 Task: Set a reminder to clean out your garage on the 9th at 4:00 PM.
Action: Mouse pressed left at (94, 247)
Screenshot: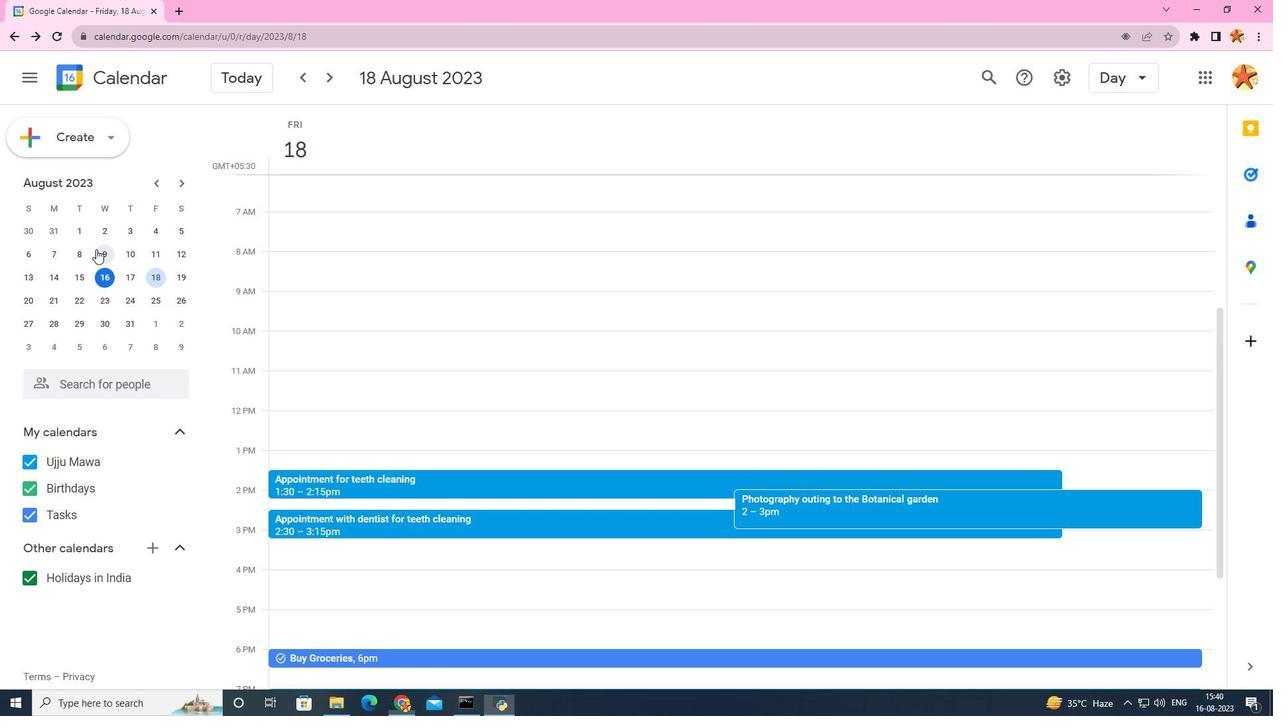 
Action: Mouse moved to (295, 364)
Screenshot: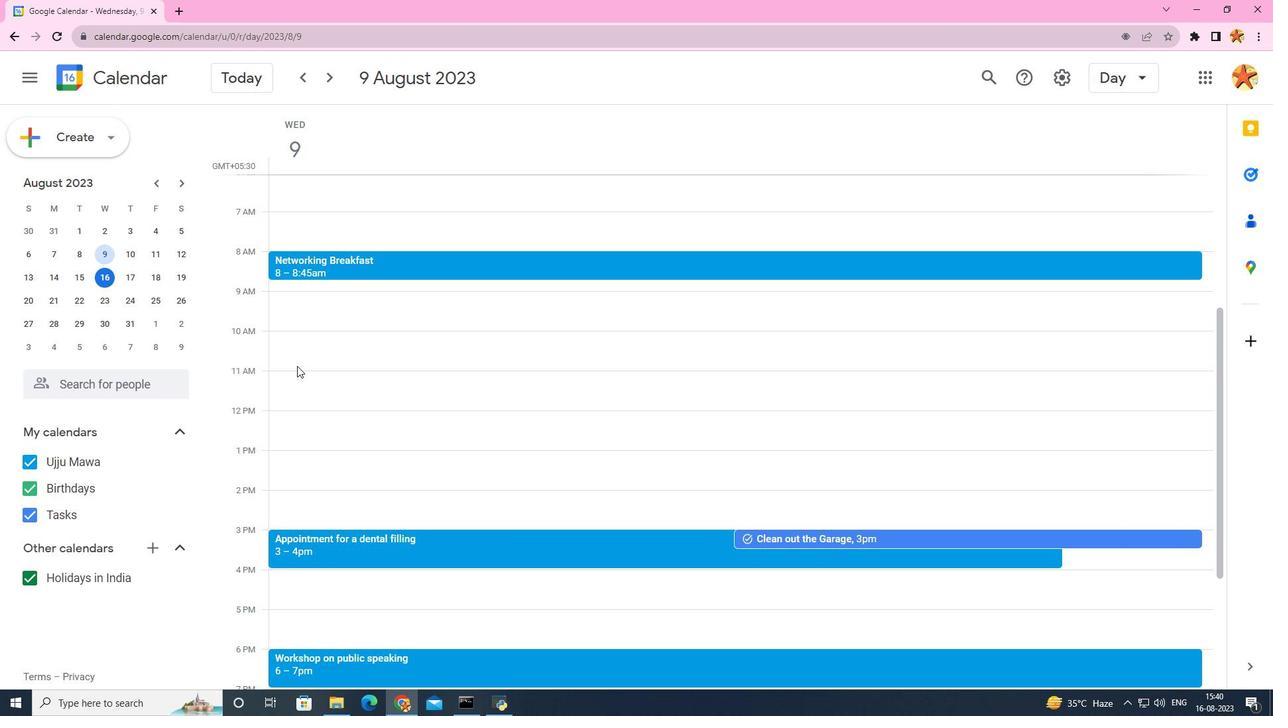 
Action: Mouse scrolled (295, 363) with delta (0, 0)
Screenshot: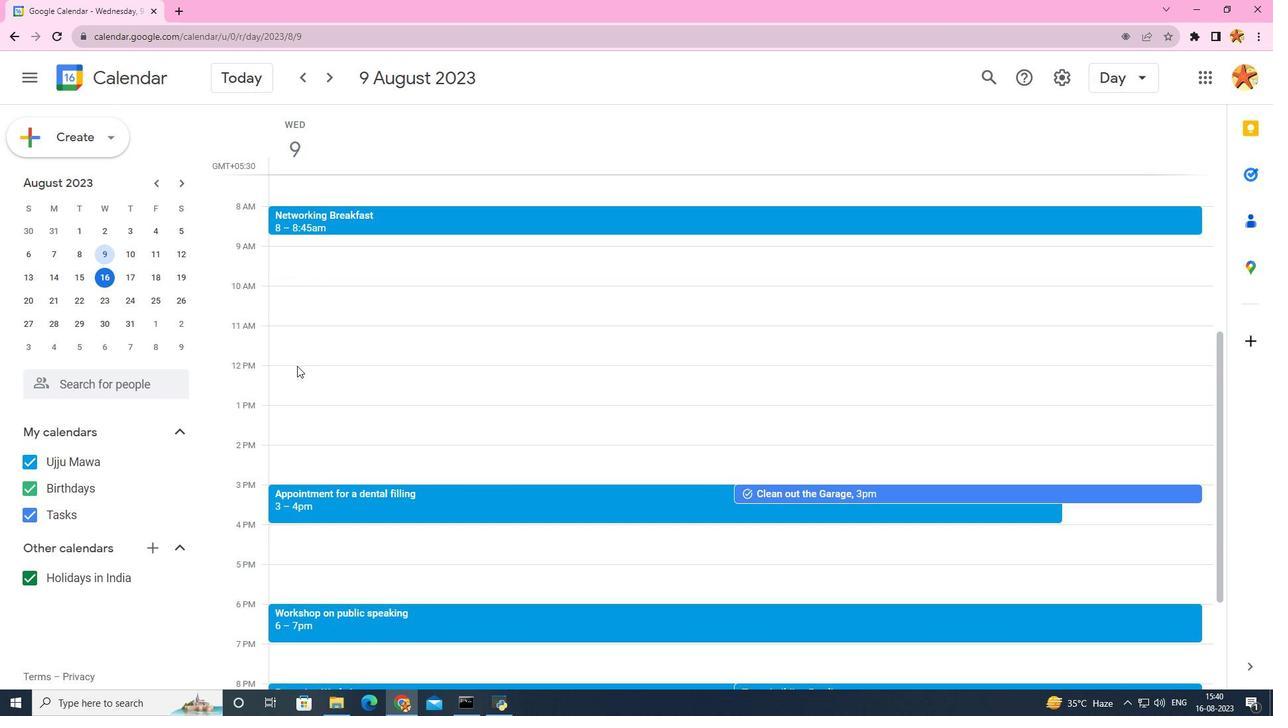 
Action: Mouse scrolled (295, 363) with delta (0, 0)
Screenshot: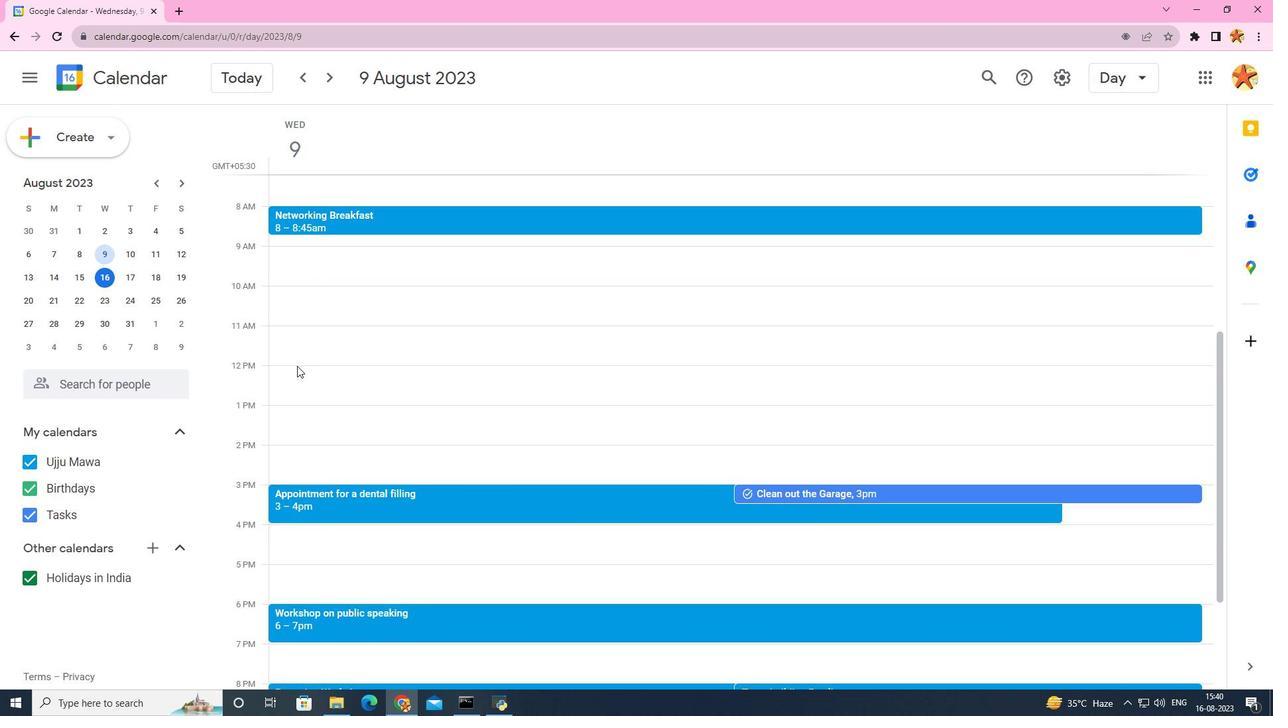 
Action: Mouse scrolled (295, 363) with delta (0, 0)
Screenshot: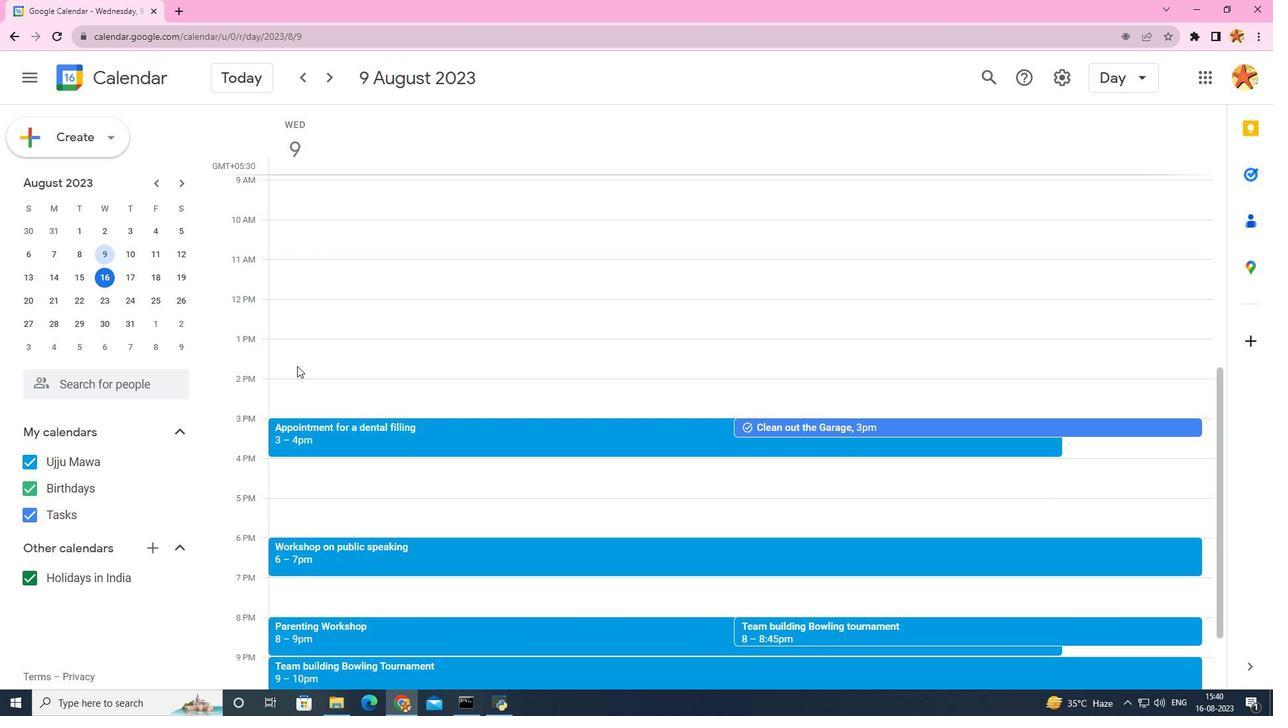 
Action: Mouse scrolled (295, 363) with delta (0, 0)
Screenshot: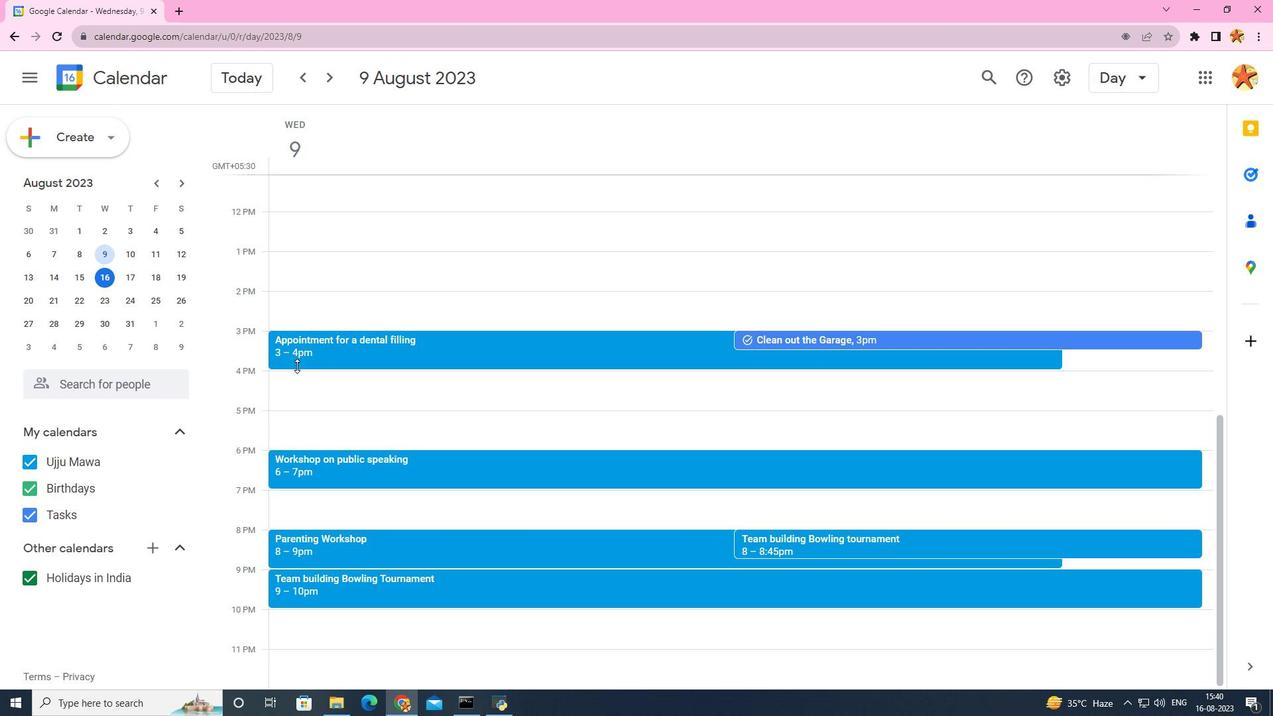 
Action: Mouse scrolled (295, 363) with delta (0, 0)
Screenshot: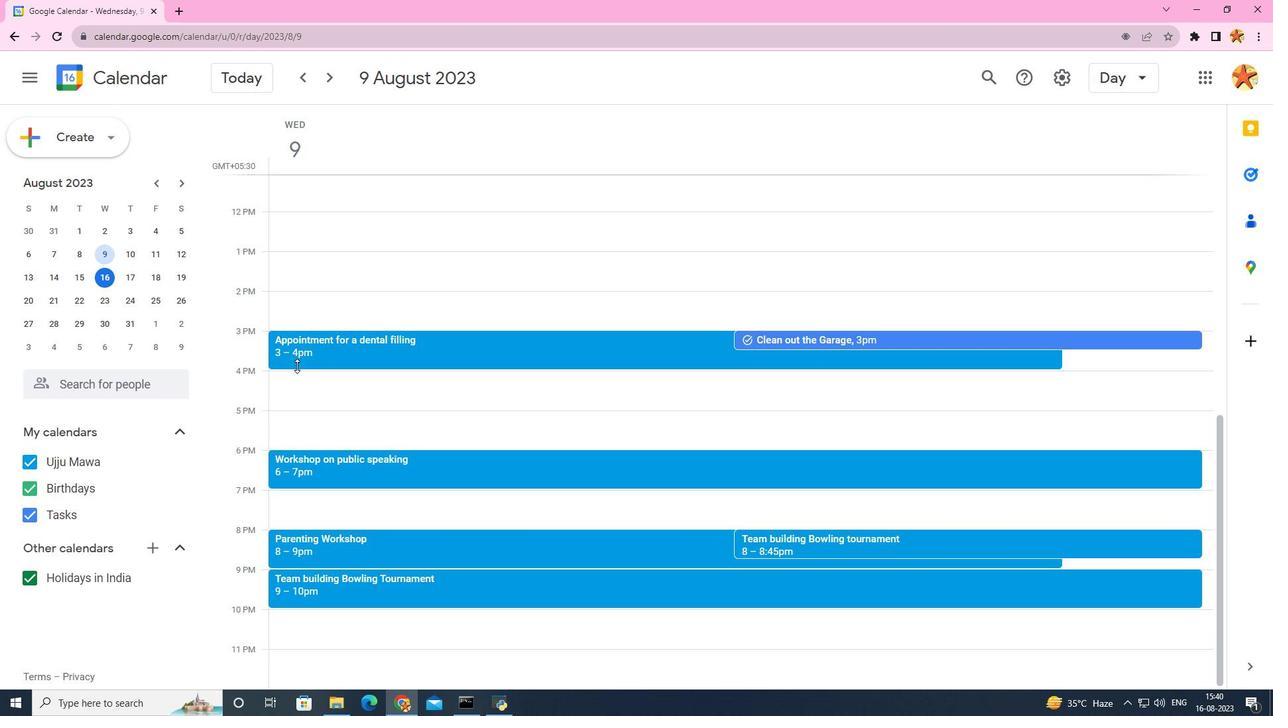 
Action: Mouse moved to (304, 395)
Screenshot: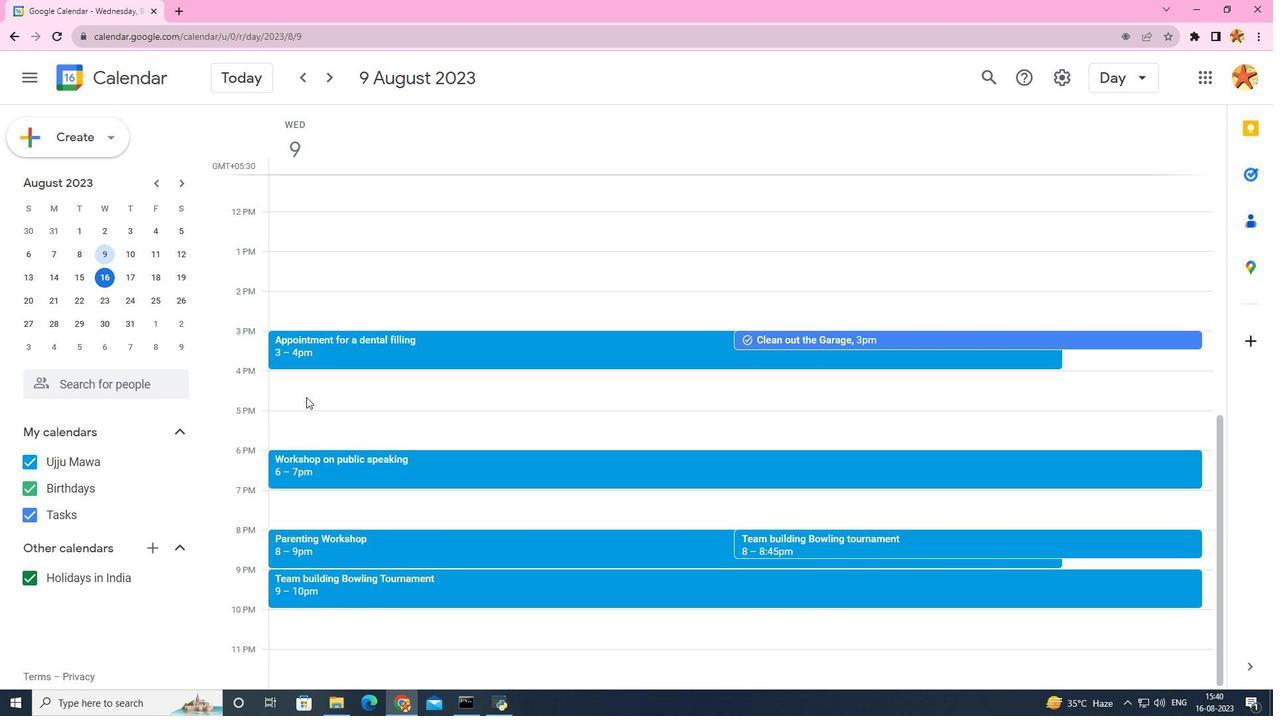 
Action: Mouse pressed left at (304, 395)
Screenshot: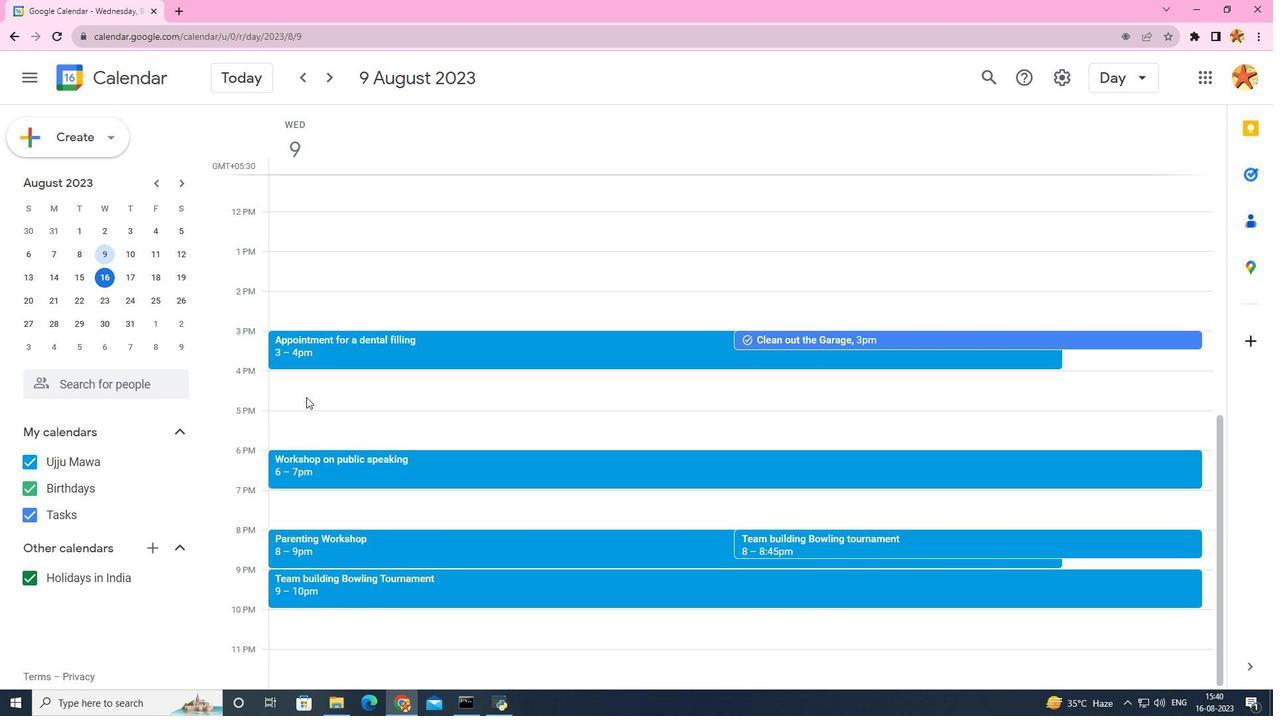 
Action: Mouse moved to (751, 285)
Screenshot: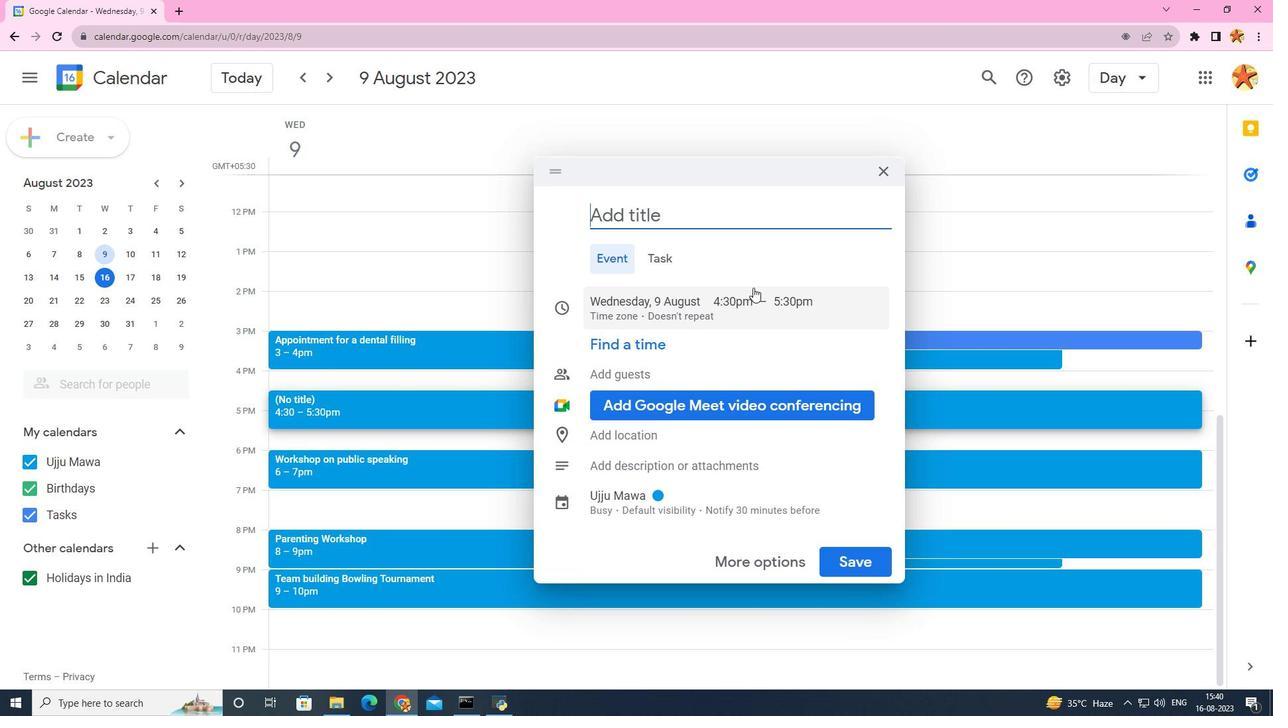 
Action: Mouse pressed left at (751, 285)
Screenshot: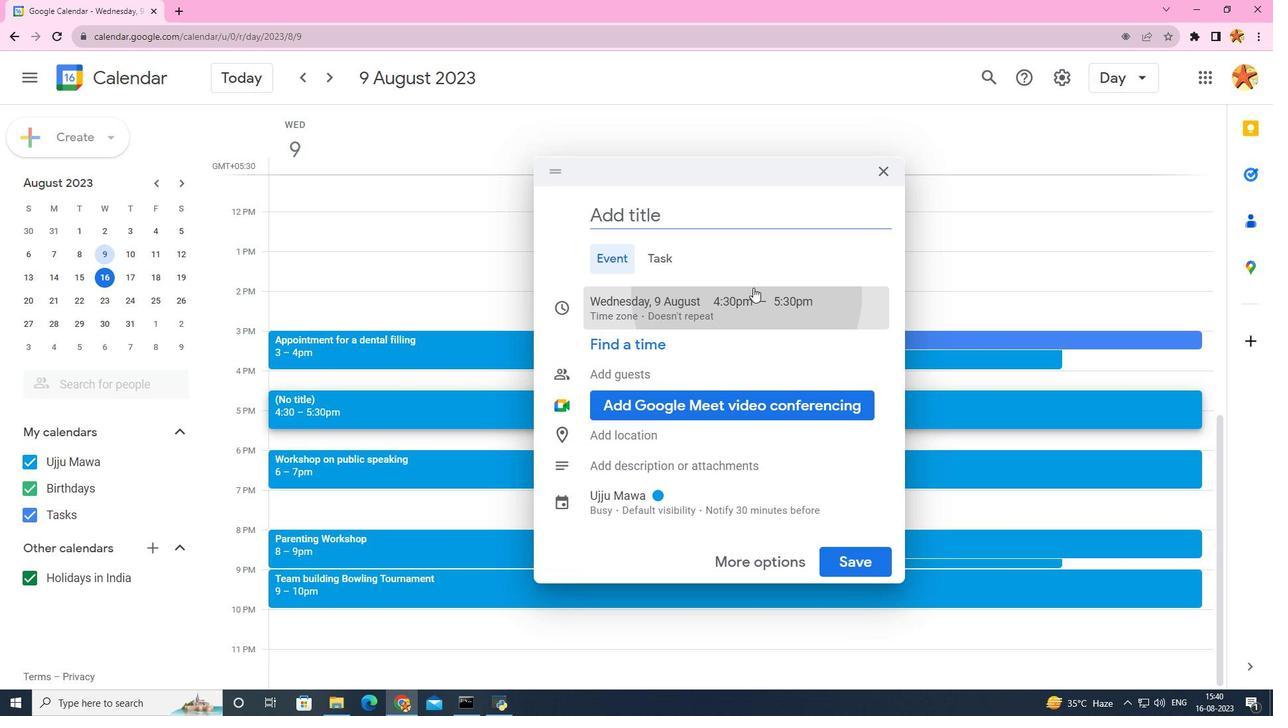 
Action: Mouse moved to (736, 297)
Screenshot: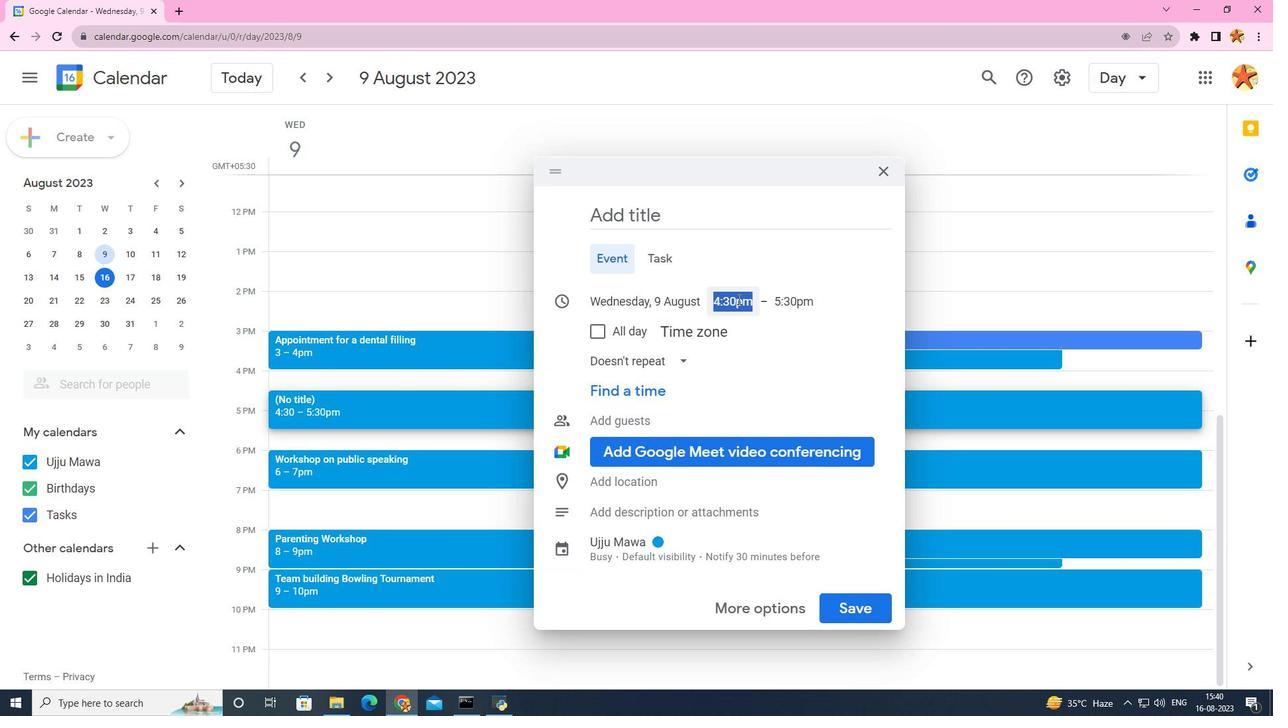 
Action: Mouse pressed left at (736, 297)
Screenshot: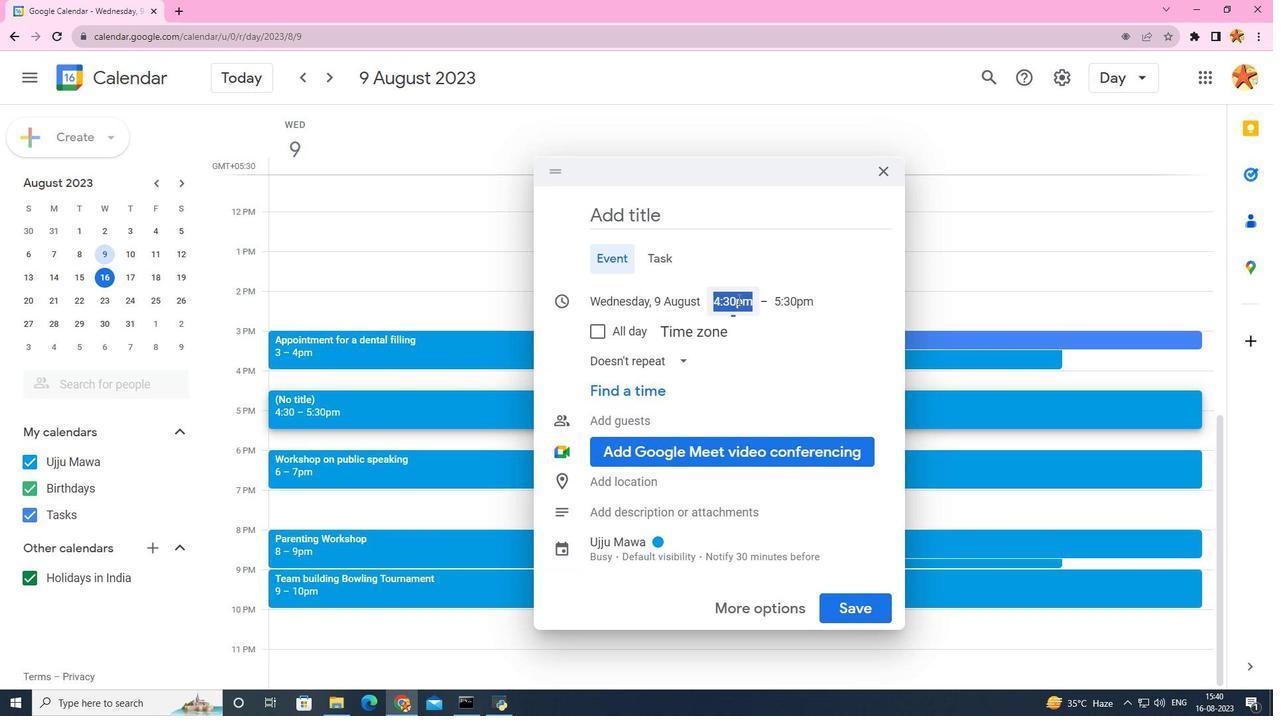 
Action: Mouse moved to (779, 348)
Screenshot: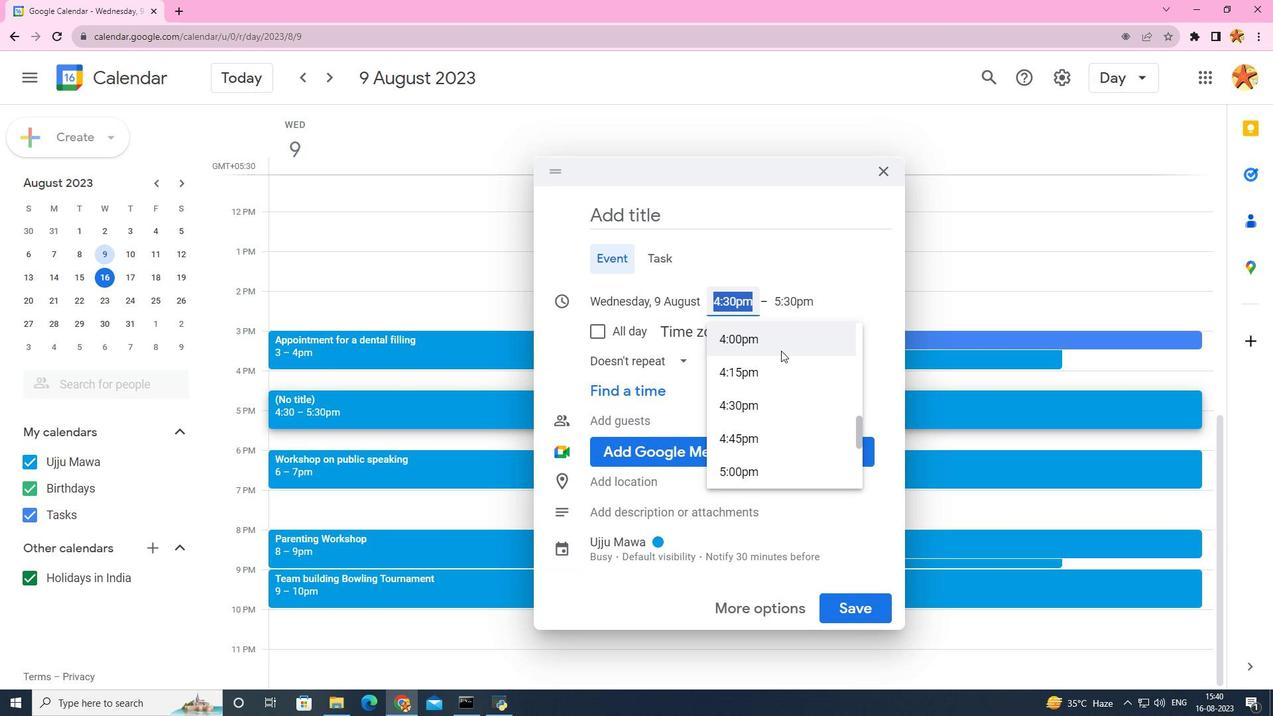 
Action: Mouse pressed left at (779, 348)
Screenshot: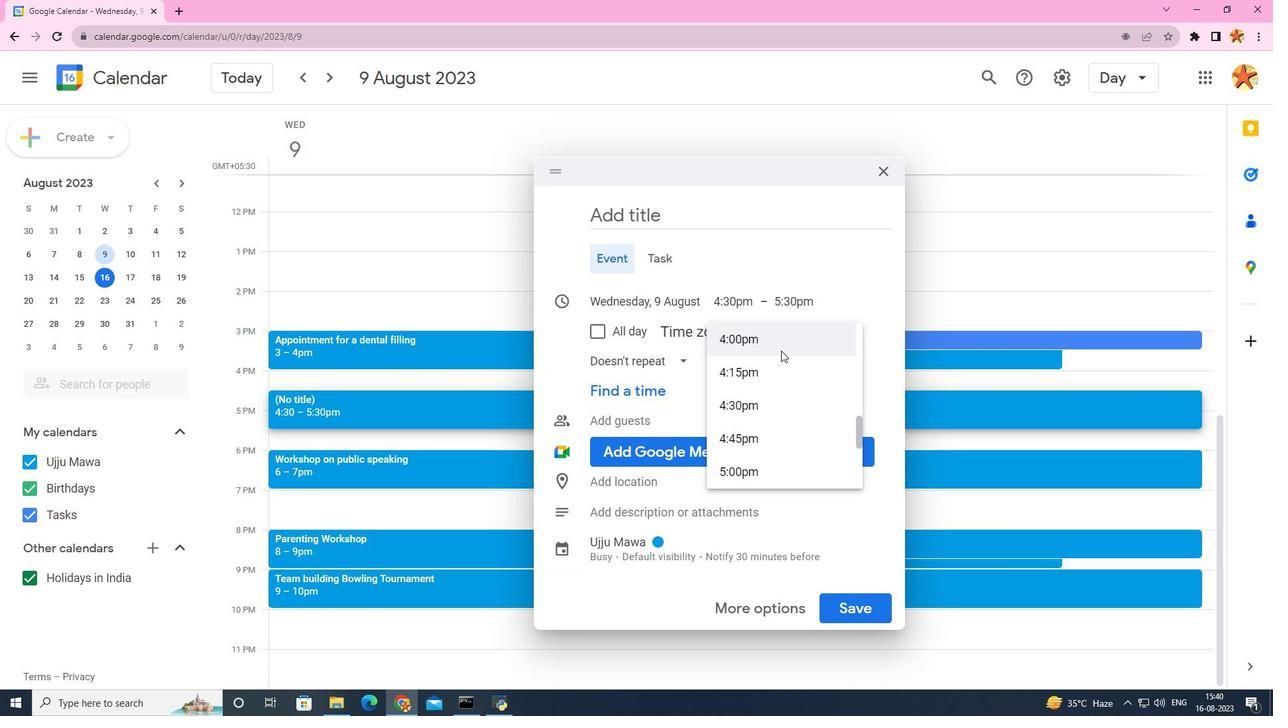 
Action: Mouse moved to (790, 318)
Screenshot: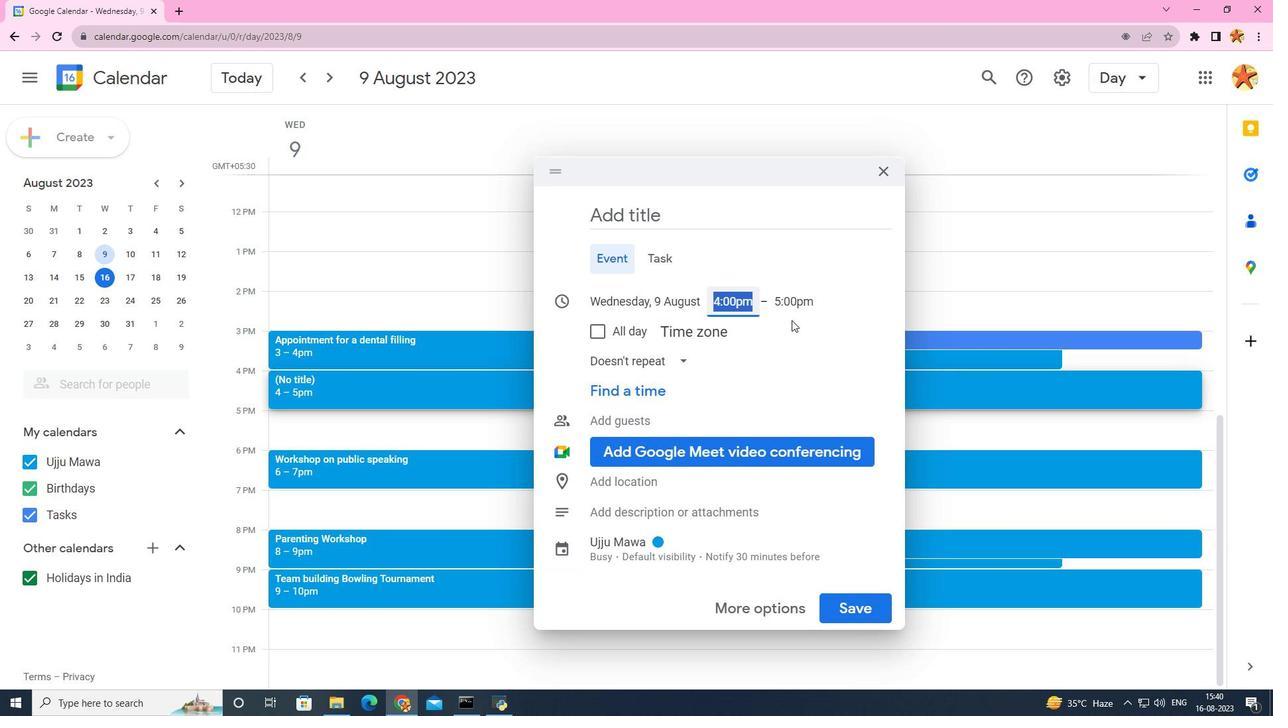 
Action: Mouse pressed left at (790, 318)
Screenshot: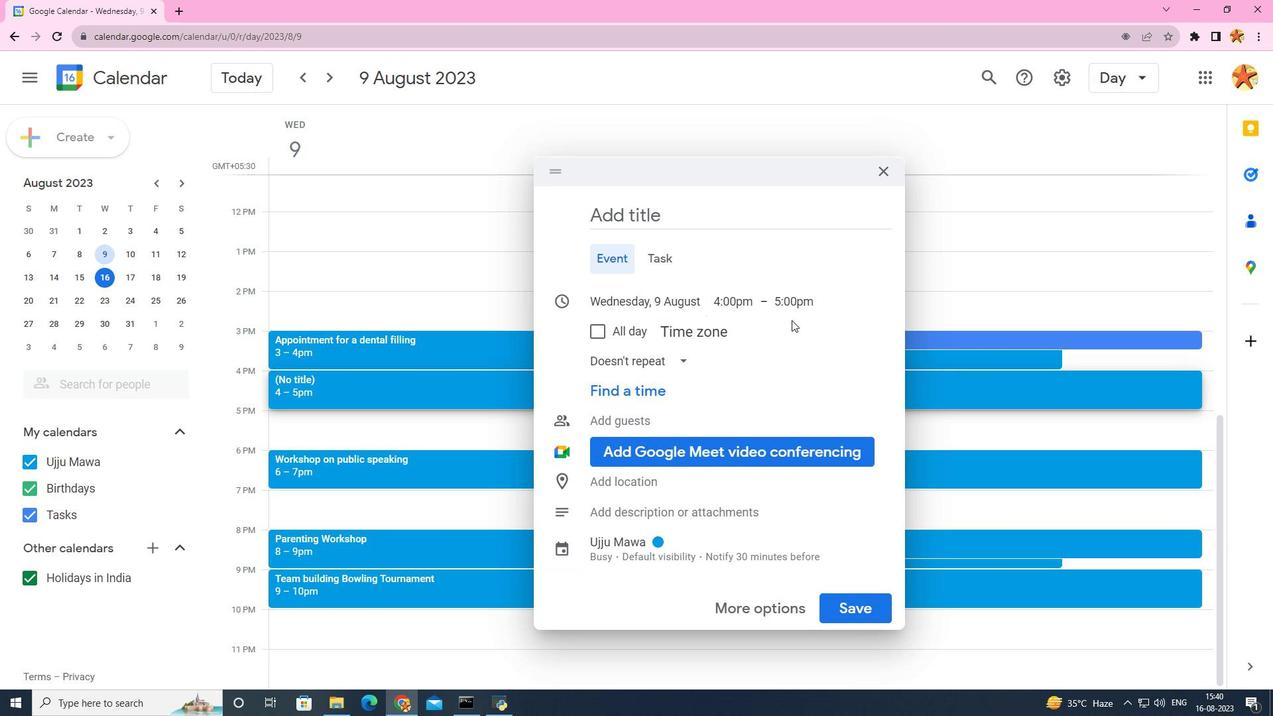 
Action: Mouse moved to (803, 311)
Screenshot: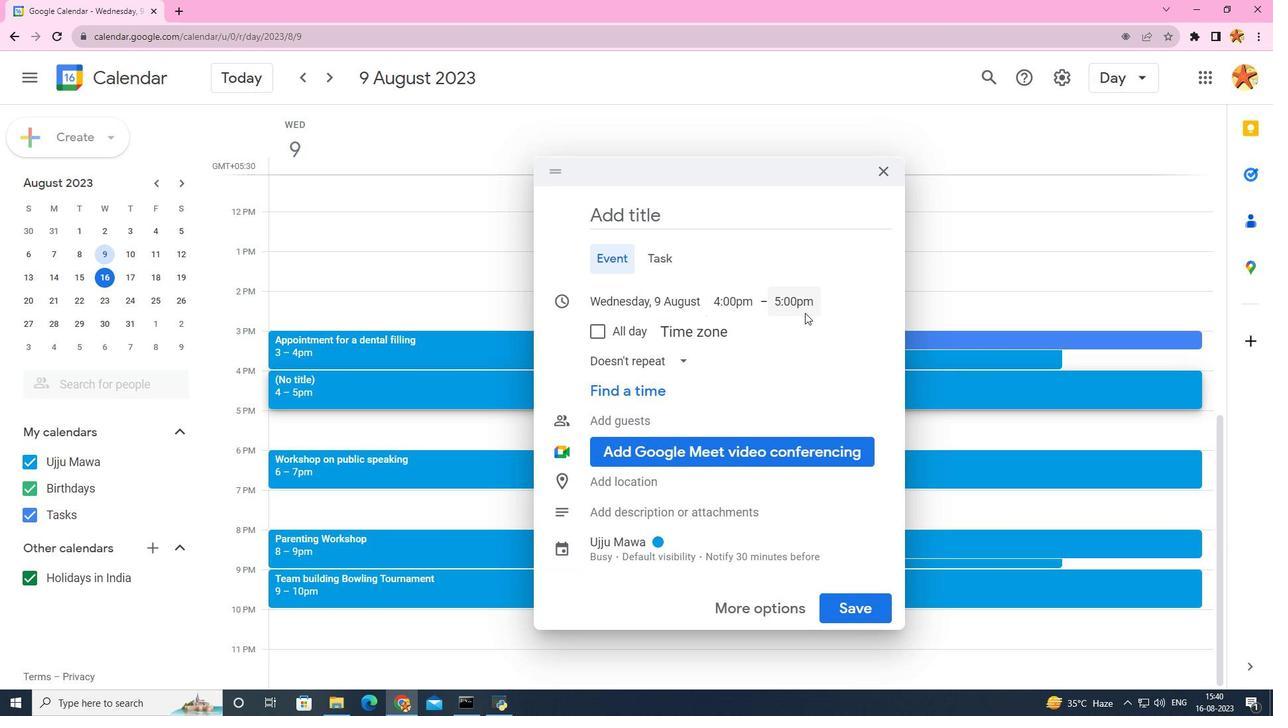 
Action: Mouse pressed left at (803, 311)
Screenshot: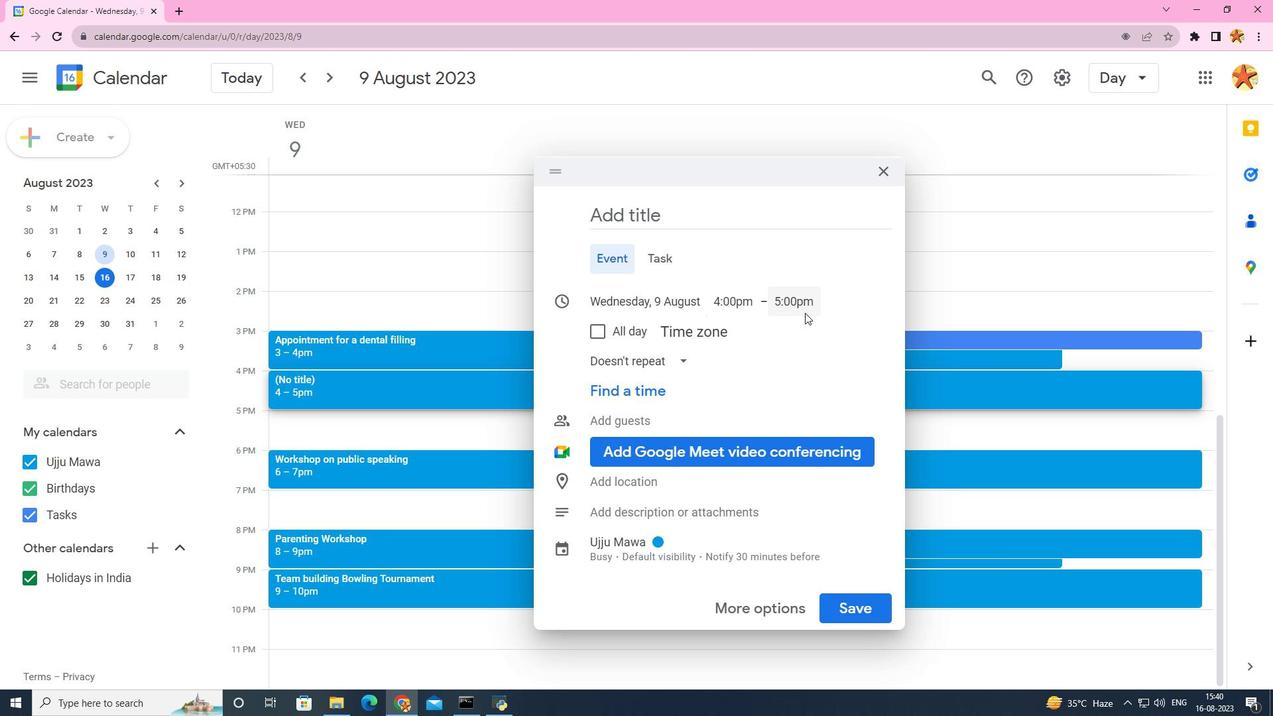 
Action: Mouse moved to (841, 441)
Screenshot: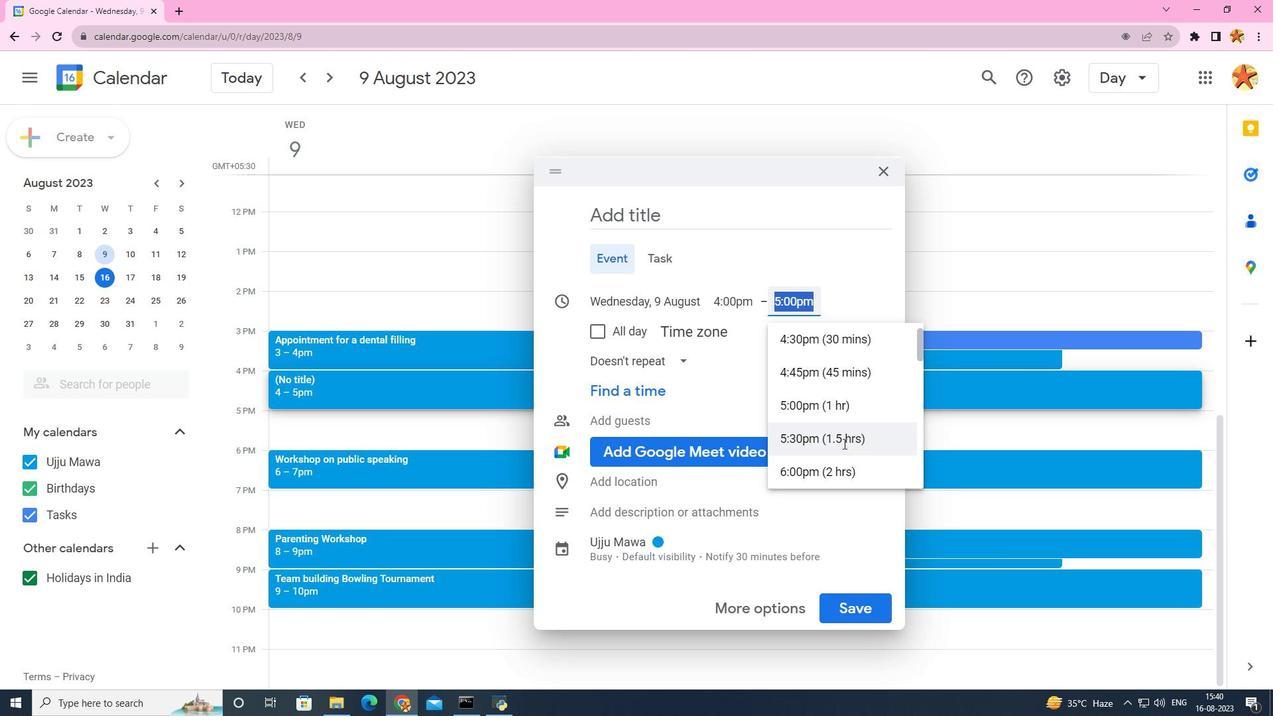 
Action: Mouse pressed left at (841, 441)
Screenshot: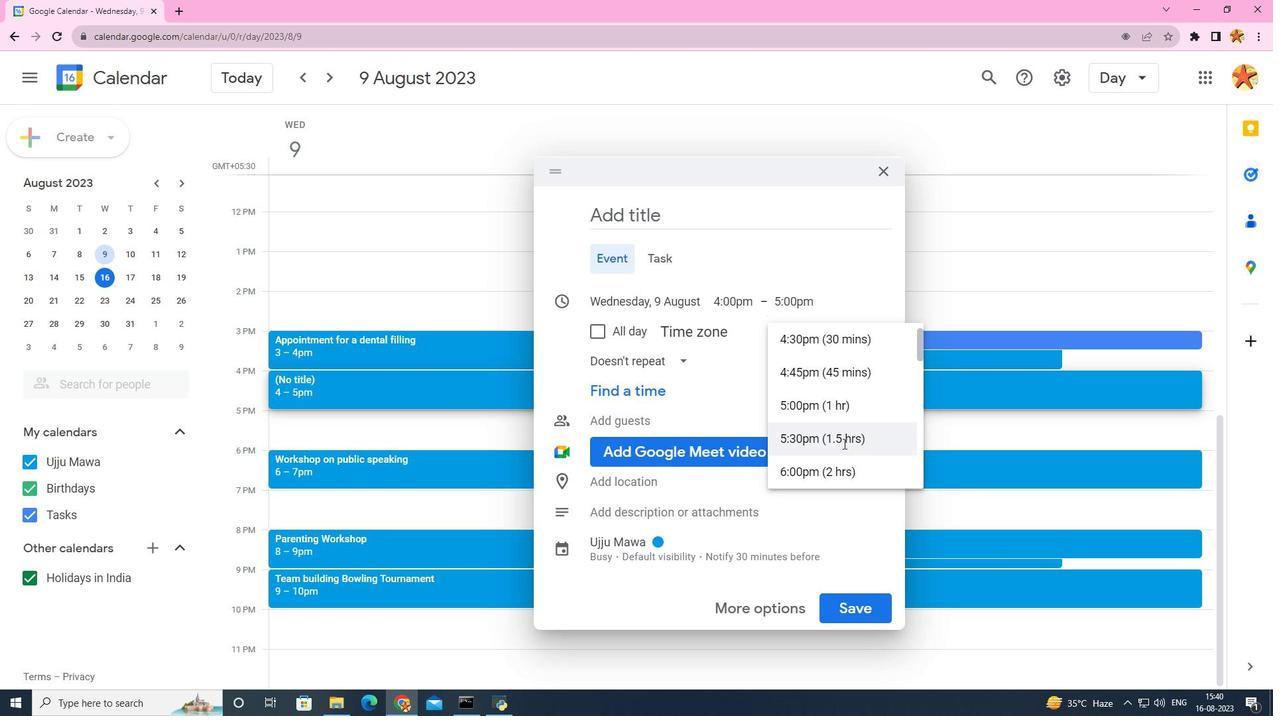 
Action: Mouse moved to (658, 209)
Screenshot: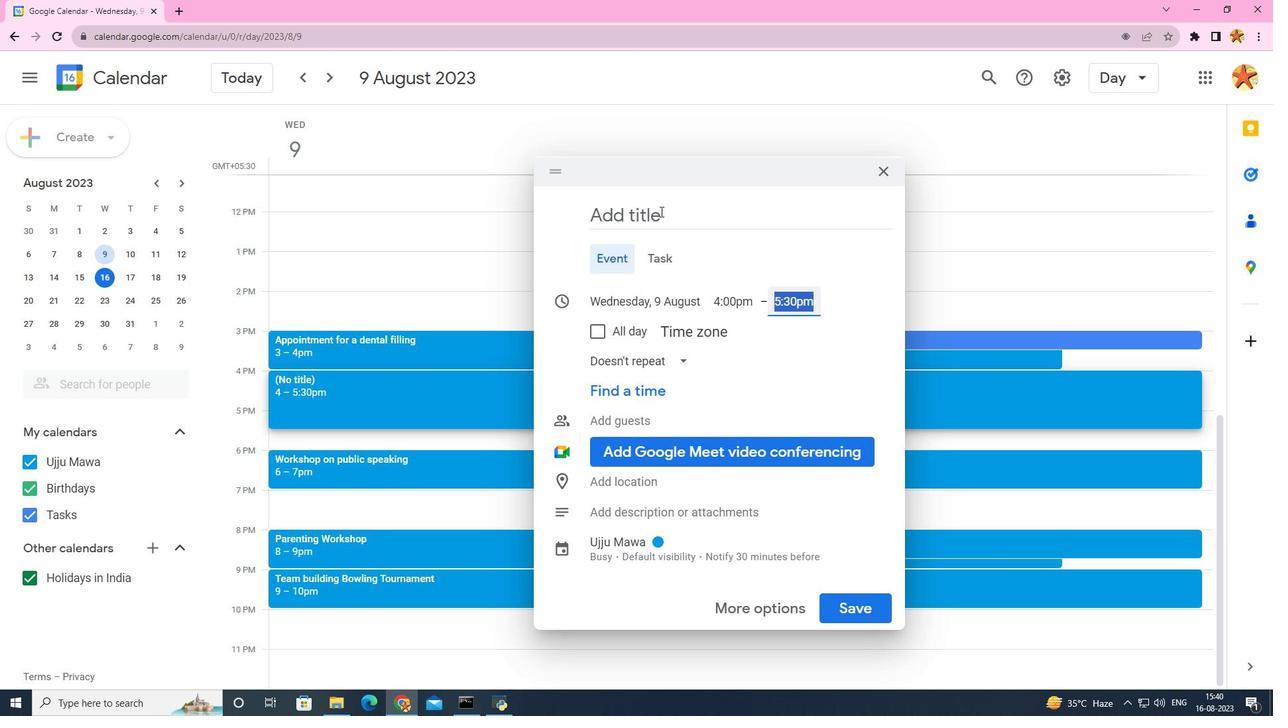 
Action: Mouse pressed left at (658, 209)
Screenshot: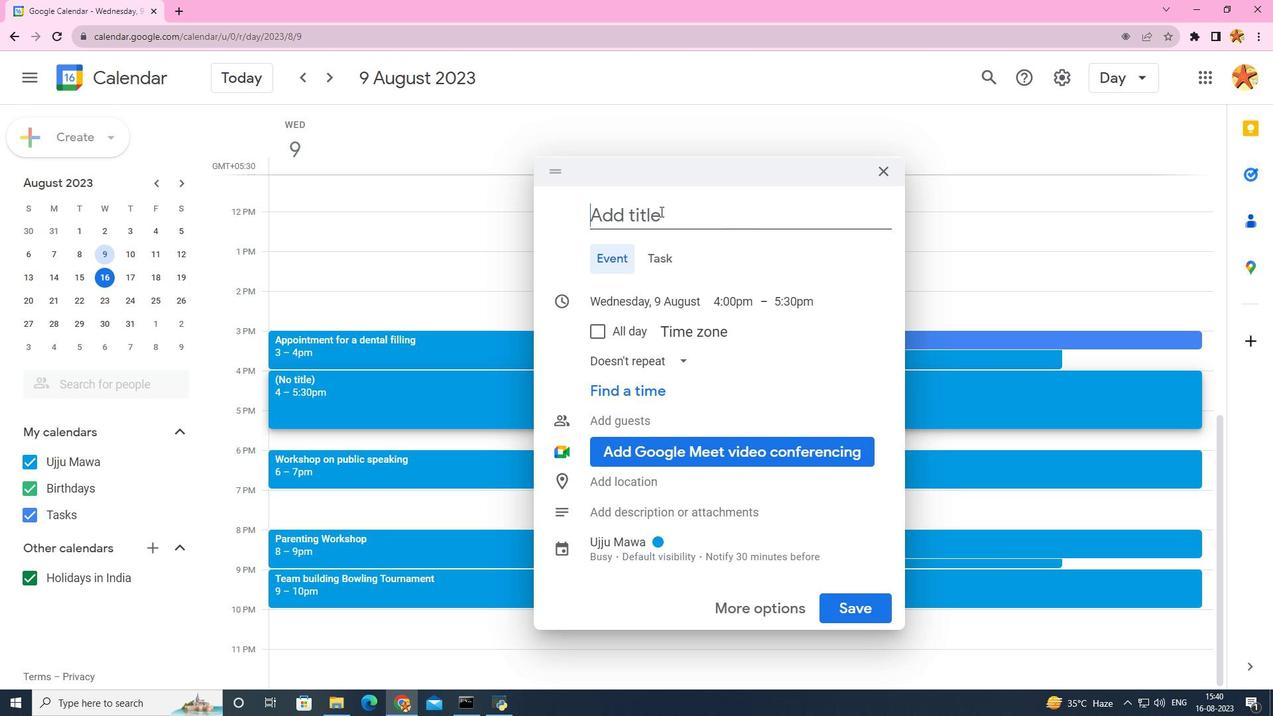 
Action: Key pressed <Key.caps_lock>C<Key.caps_lock>
Screenshot: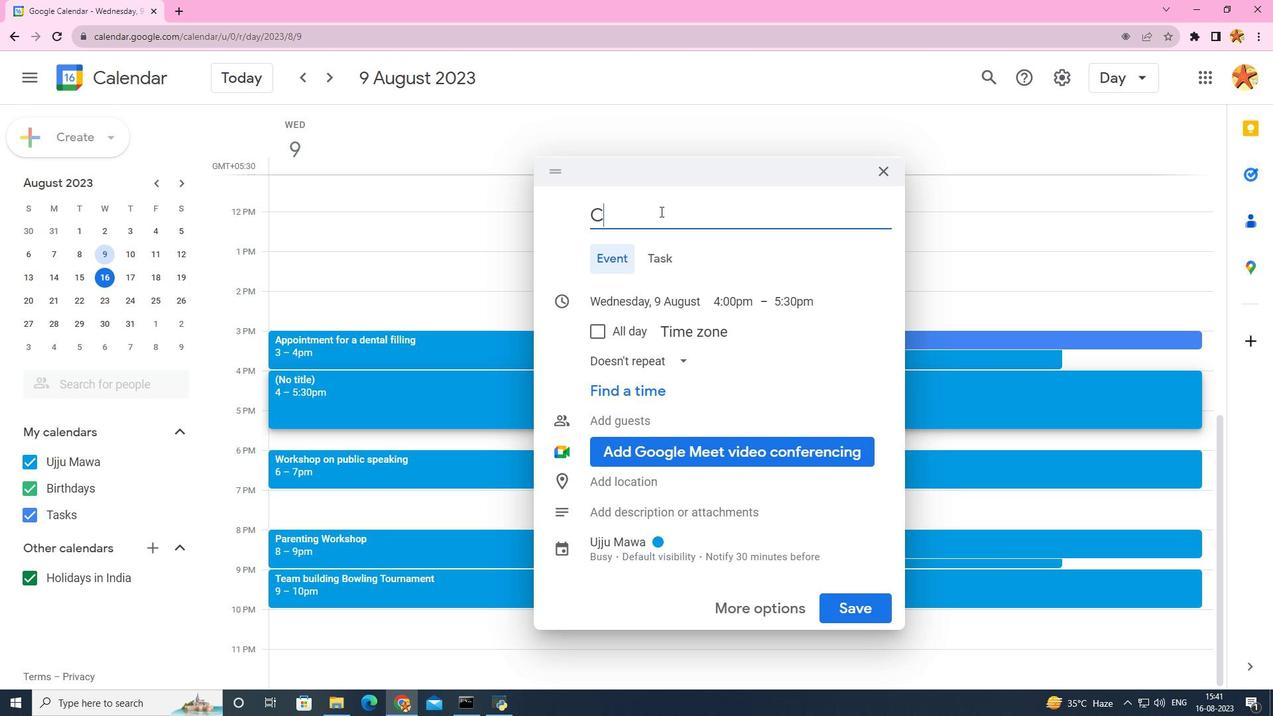 
Action: Mouse moved to (679, 202)
Screenshot: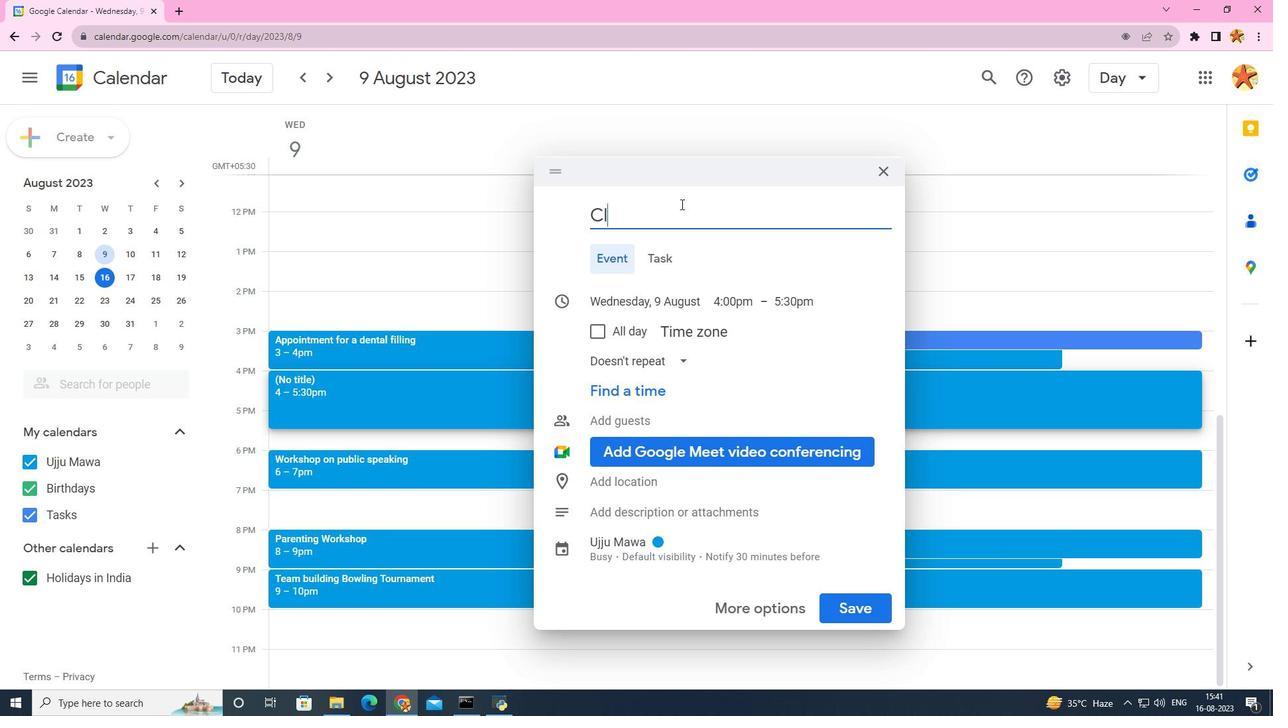 
Action: Key pressed lean<Key.space>o
Screenshot: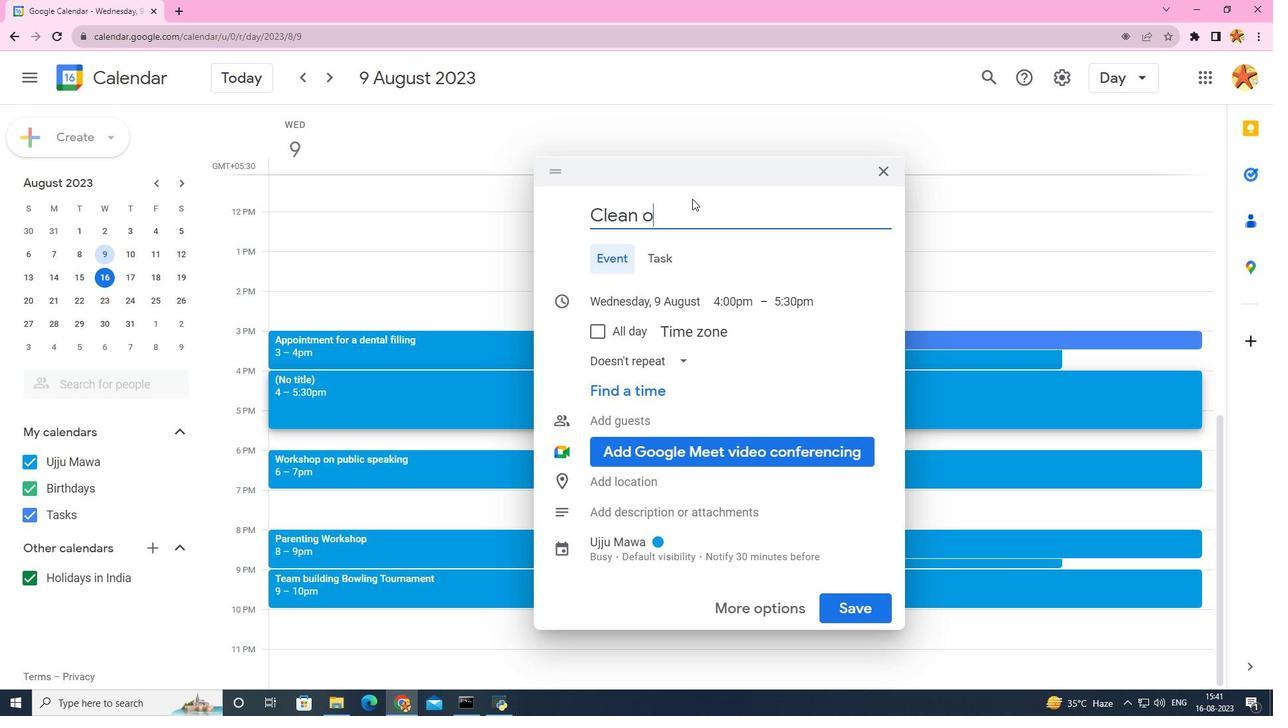 
Action: Mouse moved to (690, 197)
Screenshot: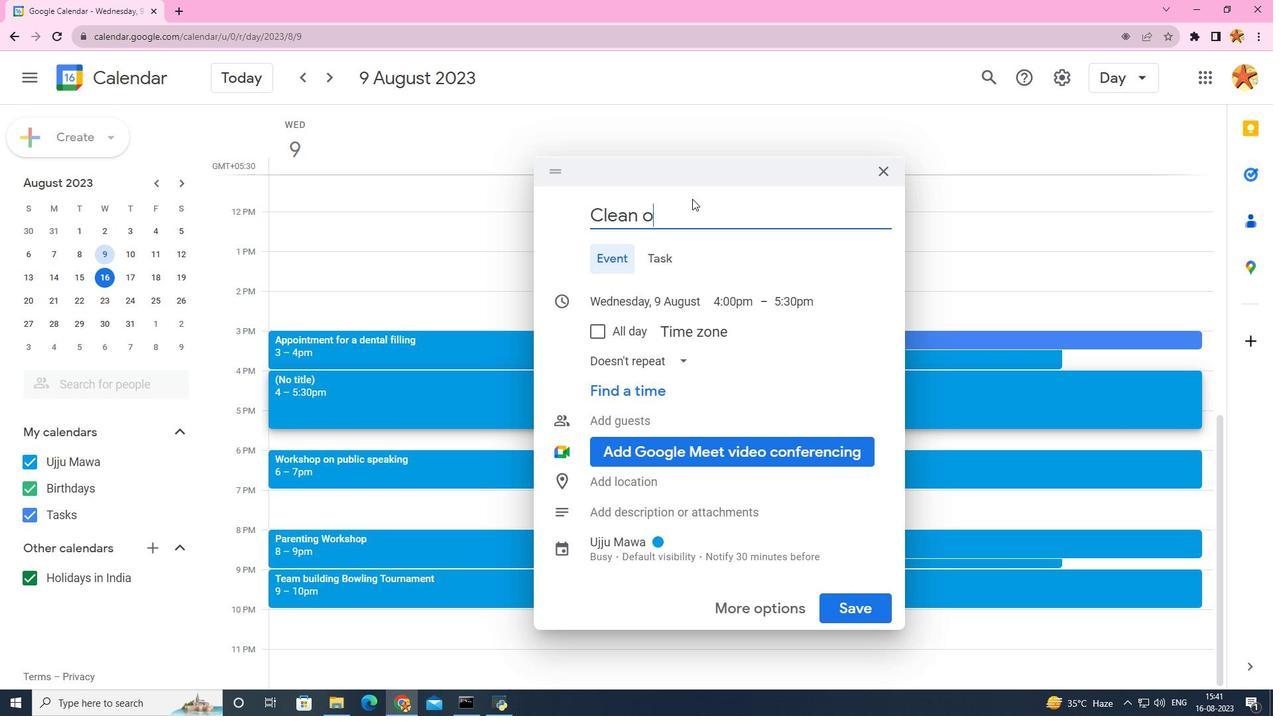 
Action: Key pressed ut<Key.space>the<Key.space><Key.caps_lock>G<Key.caps_lock>arage
Screenshot: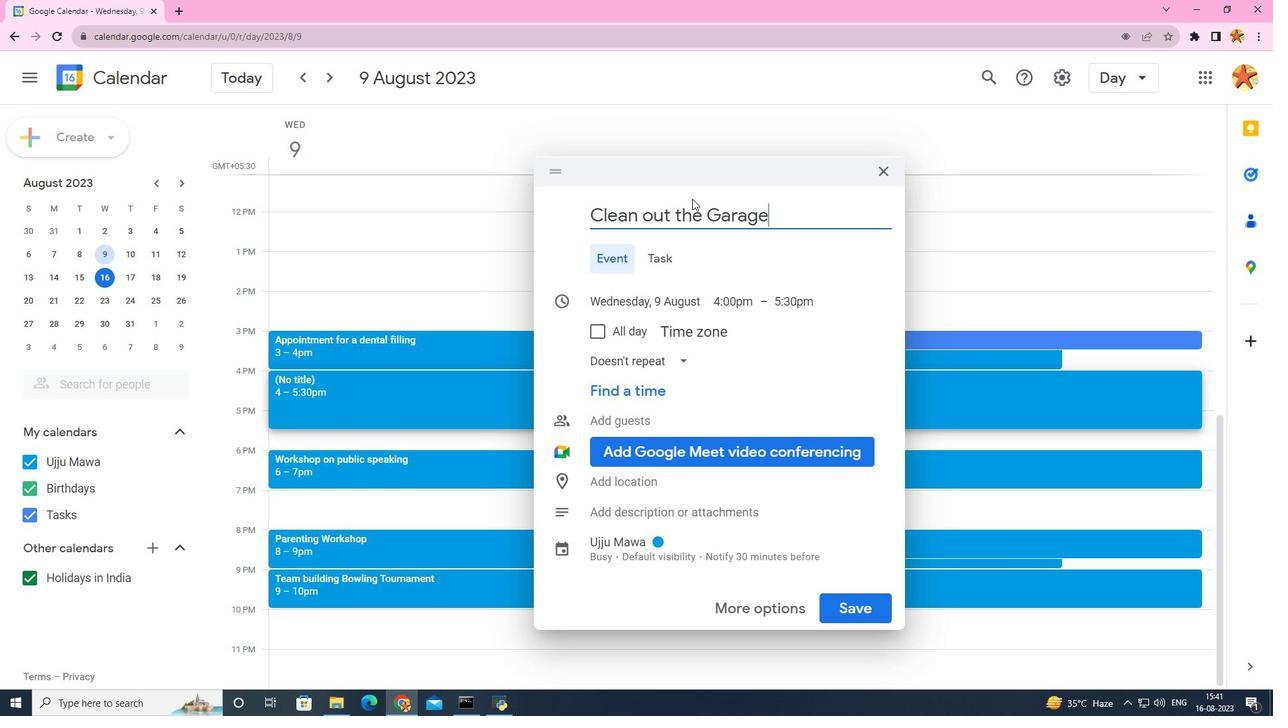 
Action: Mouse moved to (839, 348)
Screenshot: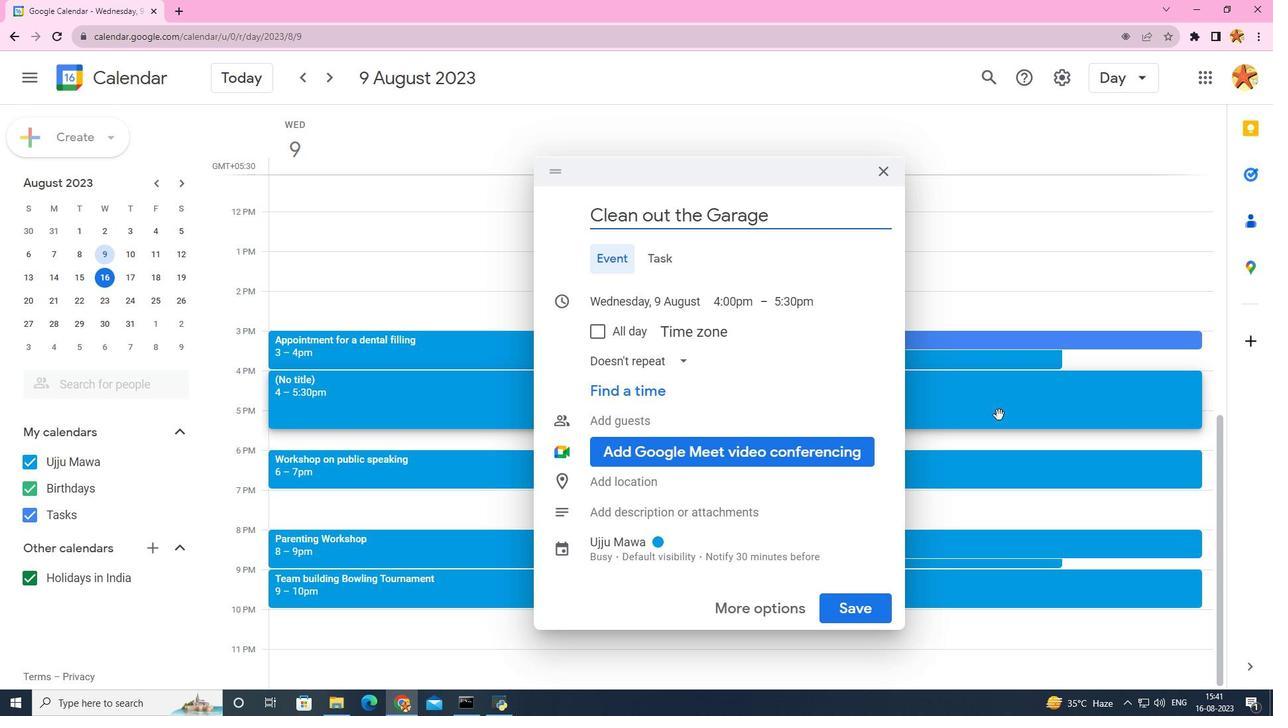 
Action: Mouse scrolled (839, 347) with delta (0, 0)
Screenshot: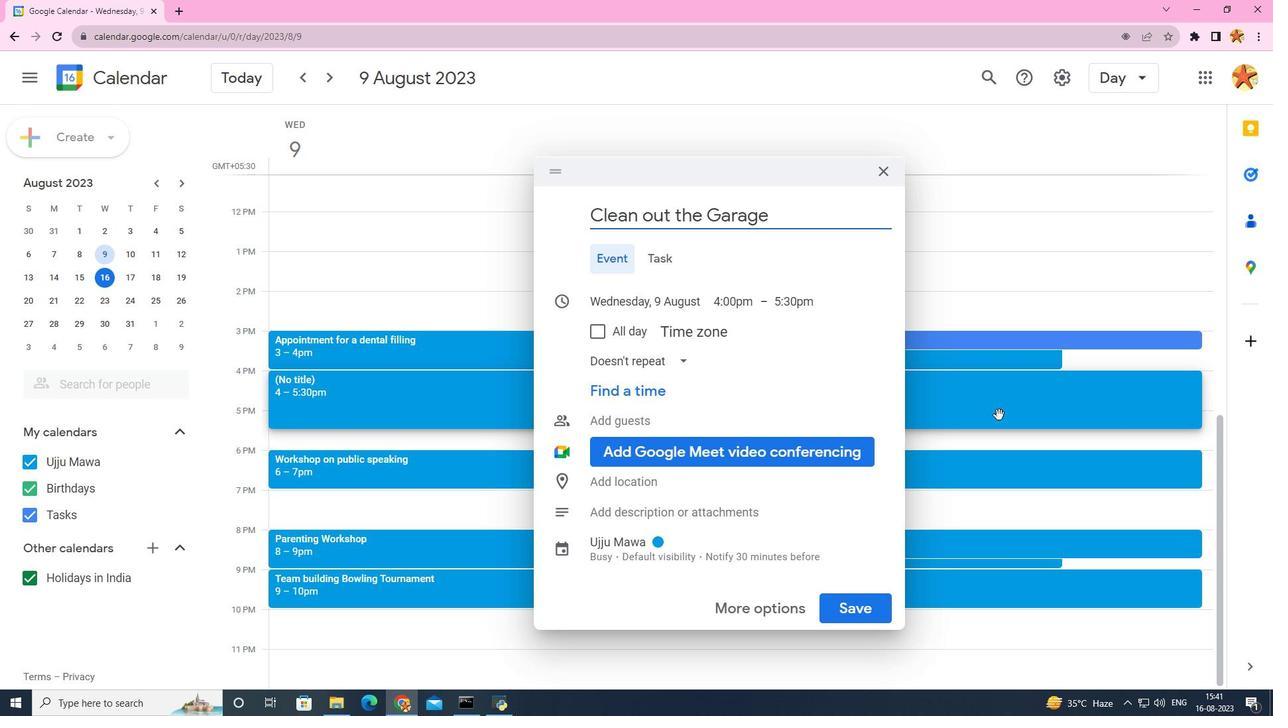 
Action: Mouse moved to (806, 307)
Screenshot: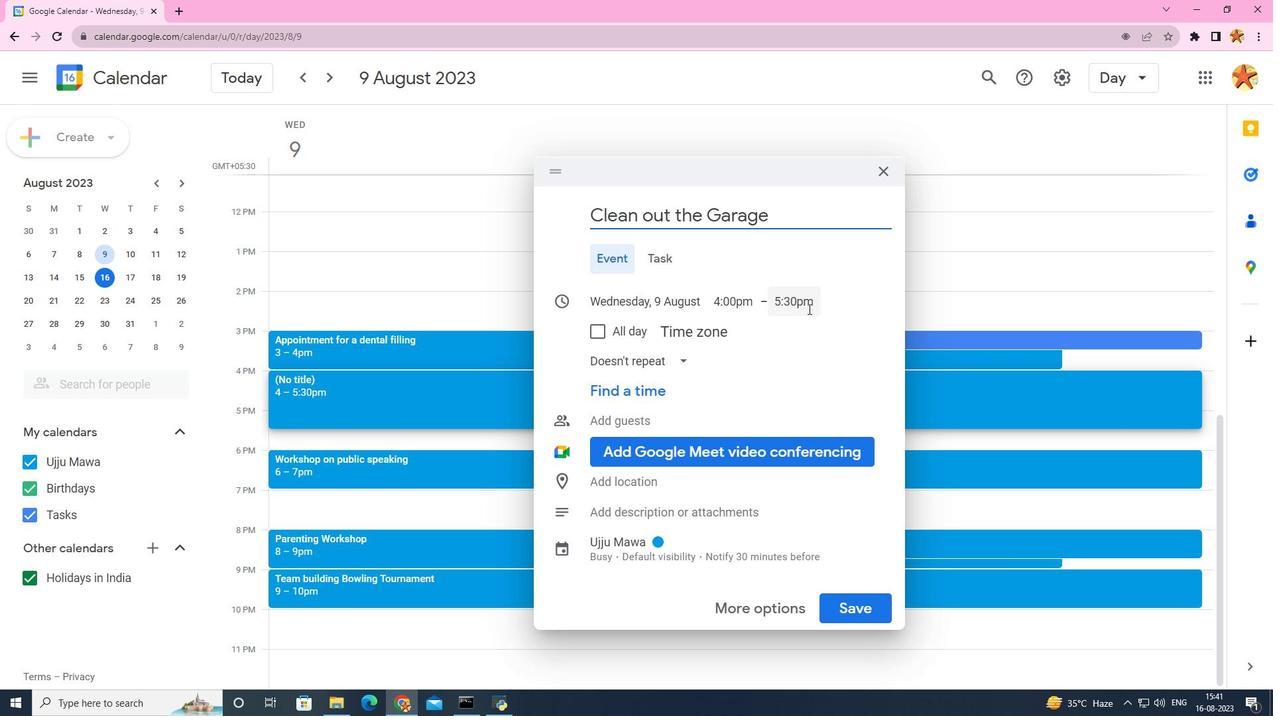 
Action: Mouse pressed left at (806, 307)
Screenshot: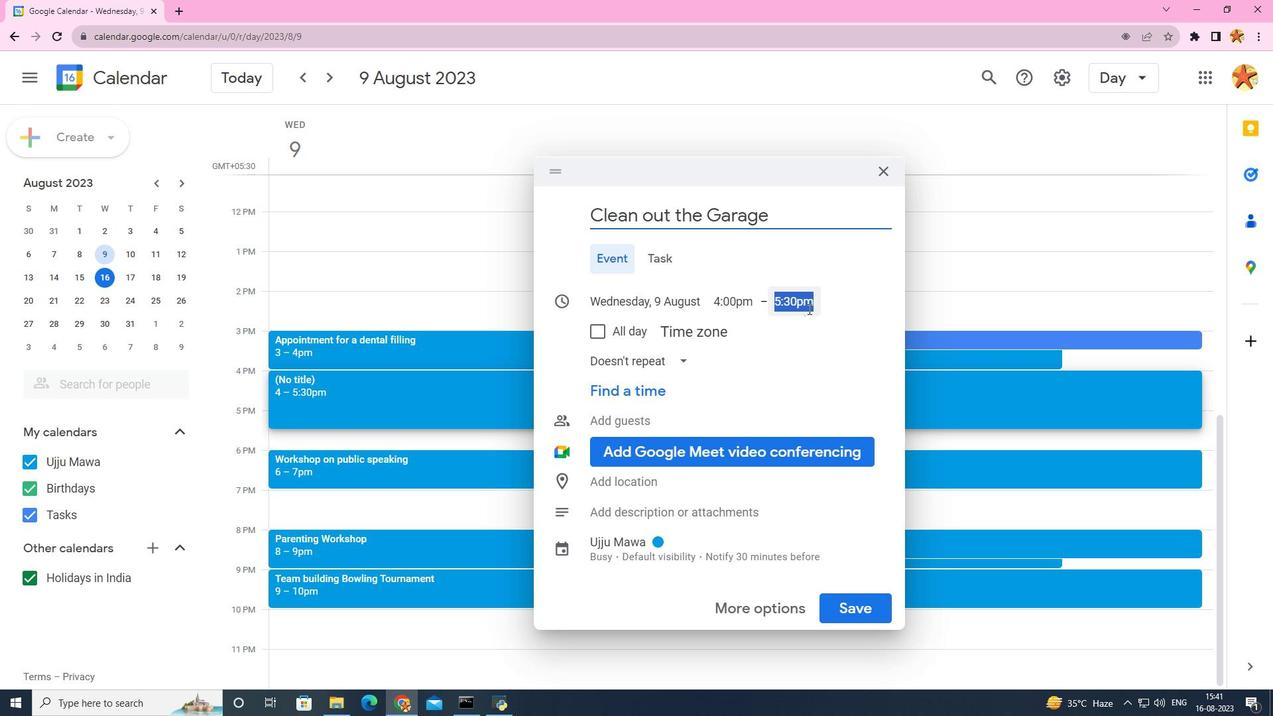 
Action: Mouse moved to (841, 362)
Screenshot: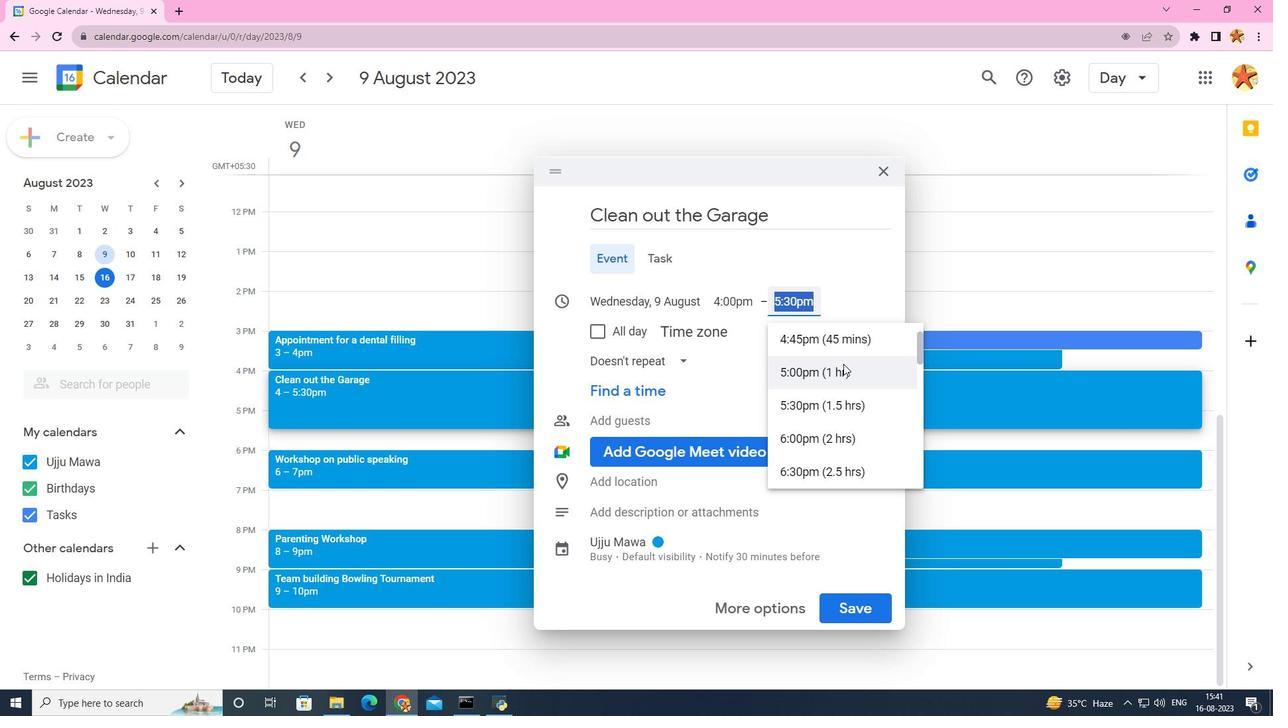 
Action: Mouse scrolled (841, 362) with delta (0, 0)
Screenshot: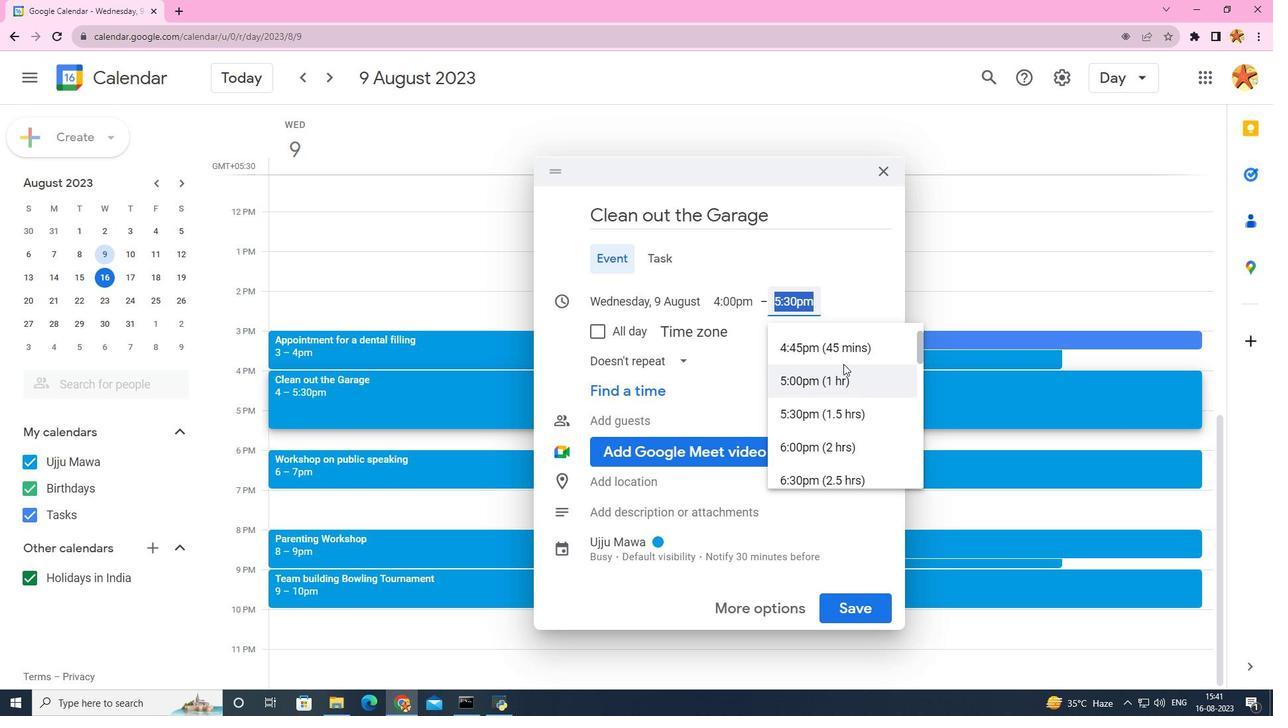 
Action: Mouse moved to (835, 370)
Screenshot: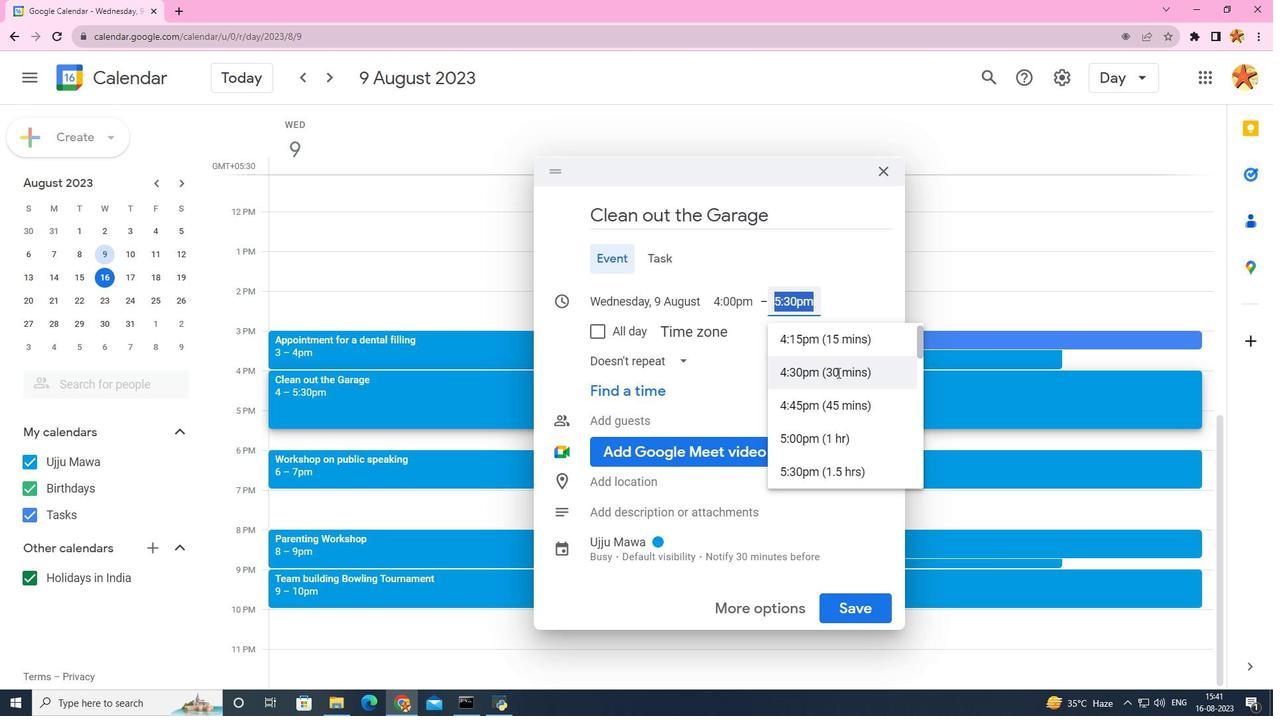 
Action: Mouse pressed left at (835, 370)
Screenshot: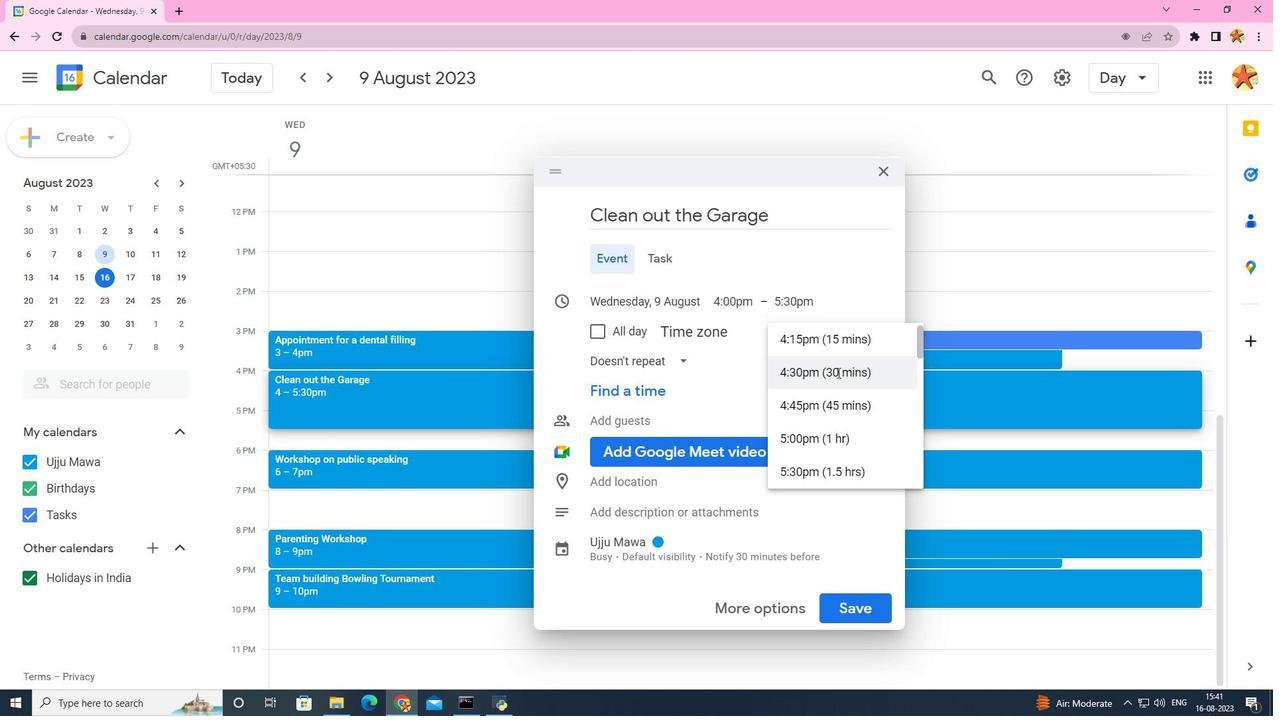 
Action: Mouse moved to (855, 612)
Screenshot: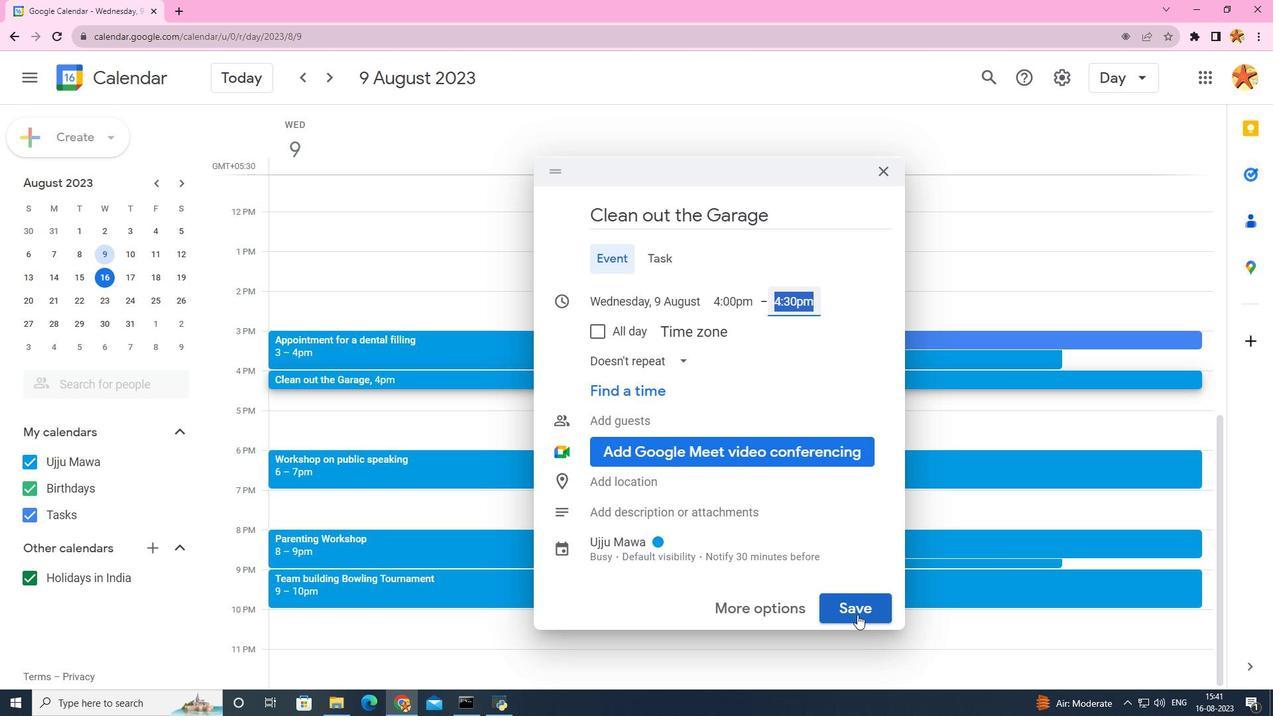 
Action: Mouse pressed left at (855, 612)
Screenshot: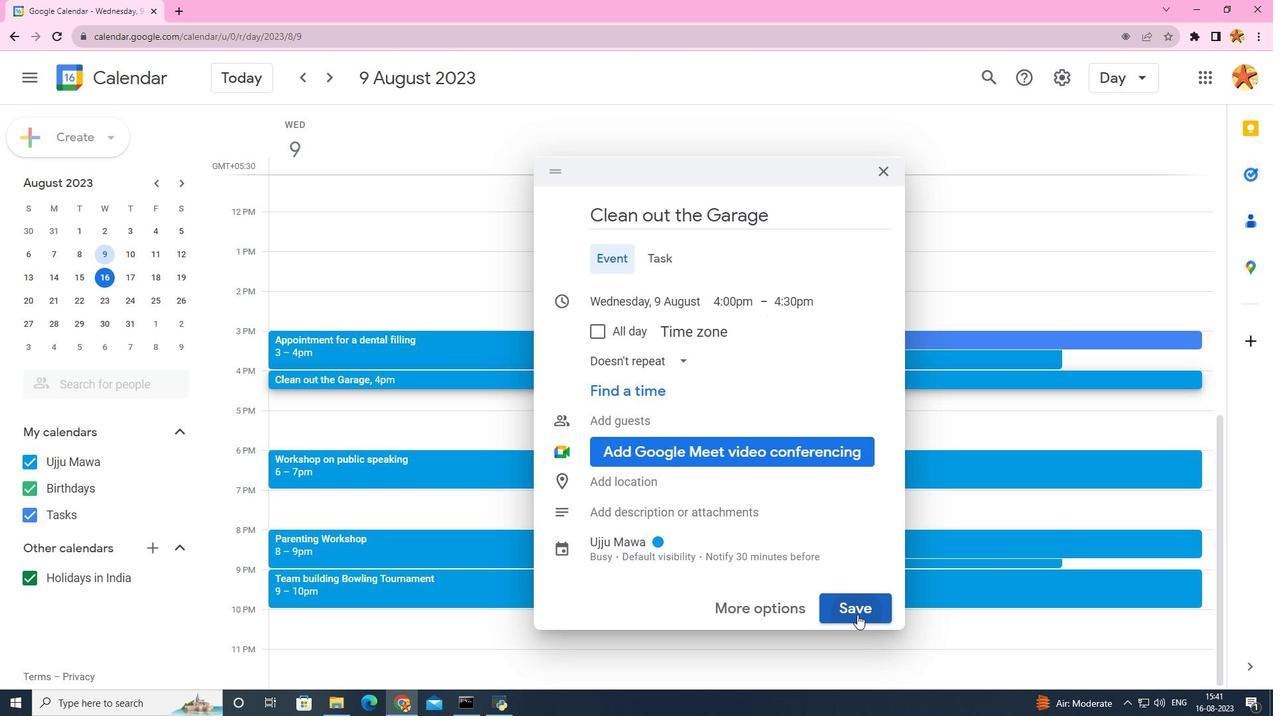 
